 Task: Find connections with filter location Calw with filter topic #socialmediawith filter profile language Spanish with filter current company Flexi Analyst with filter school Panjab University with filter industry Bars, Taverns, and Nightclubs with filter service category Tax Preparation with filter keywords title Biological Engineer
Action: Mouse moved to (491, 68)
Screenshot: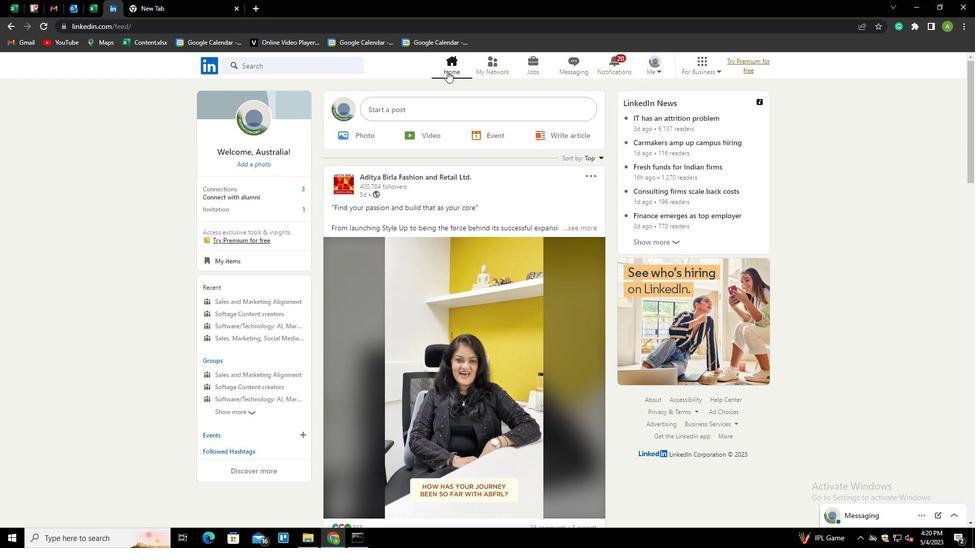 
Action: Mouse pressed left at (491, 68)
Screenshot: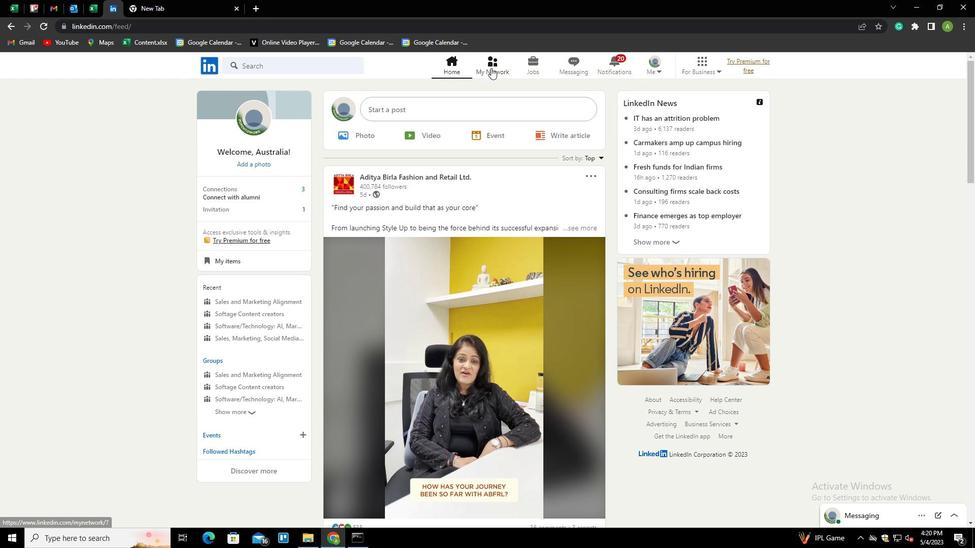 
Action: Mouse moved to (262, 118)
Screenshot: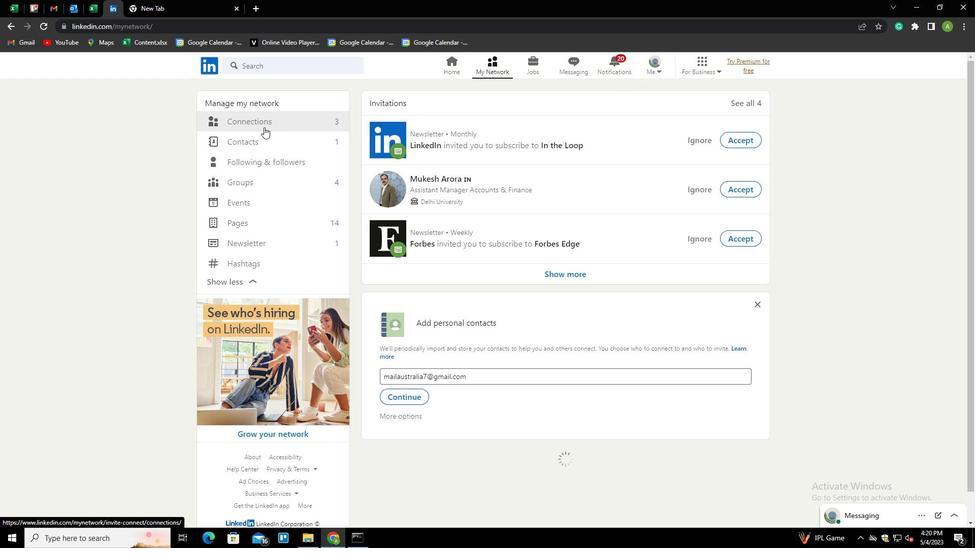 
Action: Mouse pressed left at (262, 118)
Screenshot: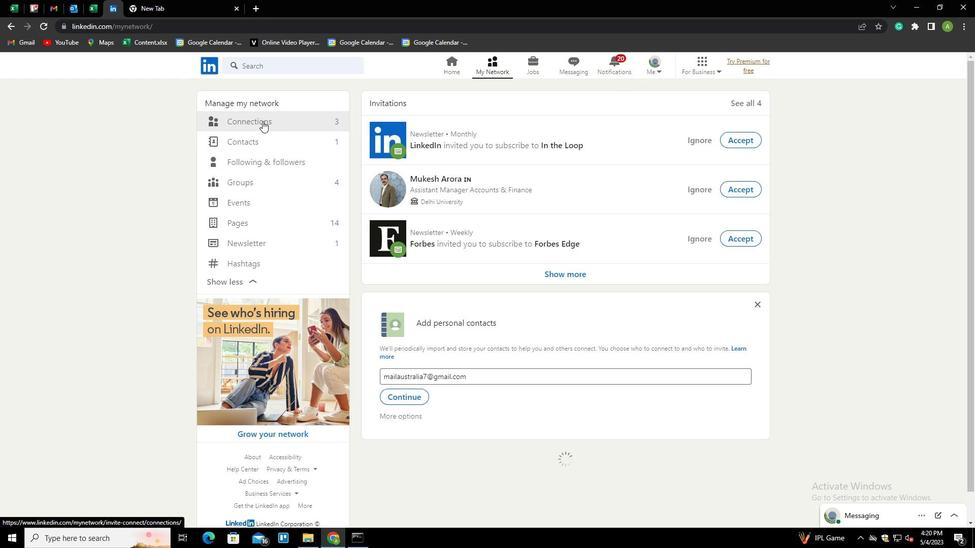 
Action: Mouse moved to (554, 125)
Screenshot: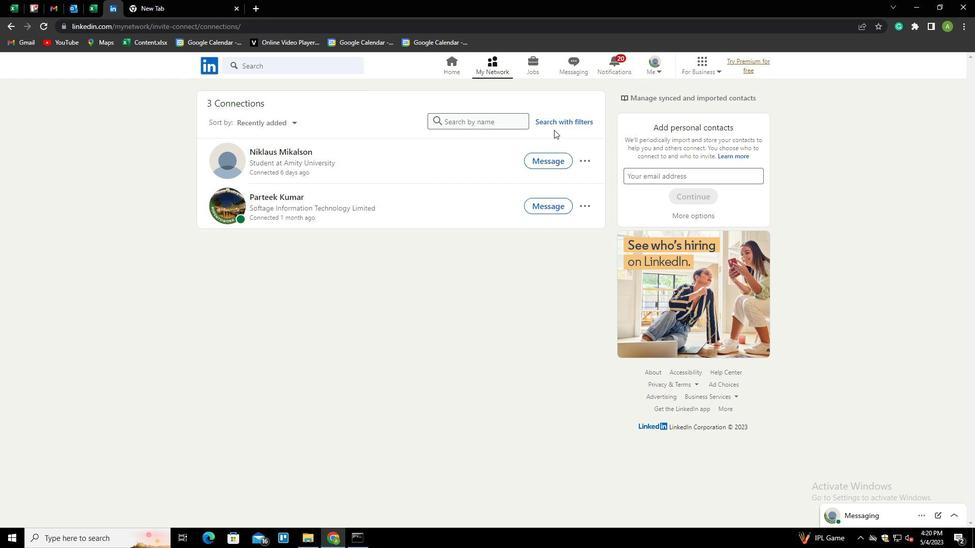 
Action: Mouse pressed left at (554, 125)
Screenshot: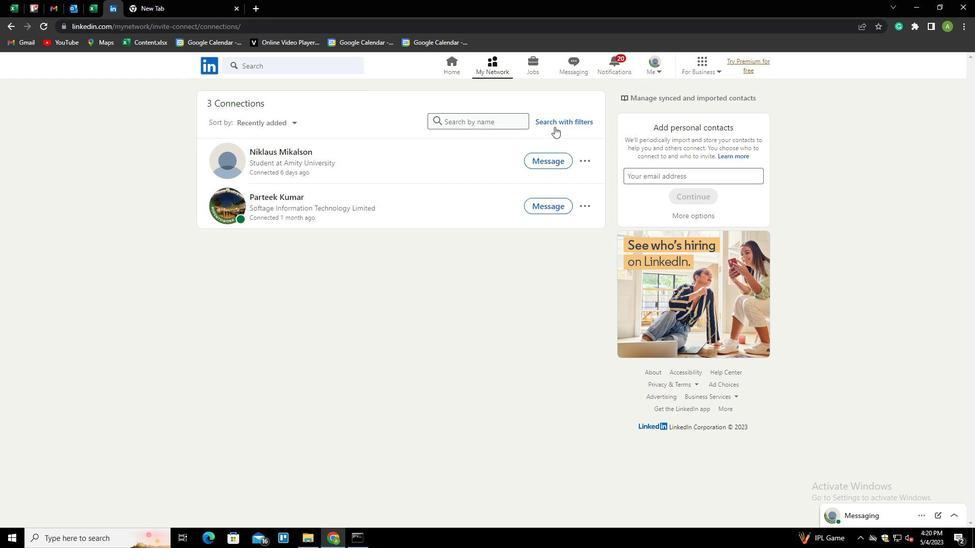
Action: Mouse moved to (517, 95)
Screenshot: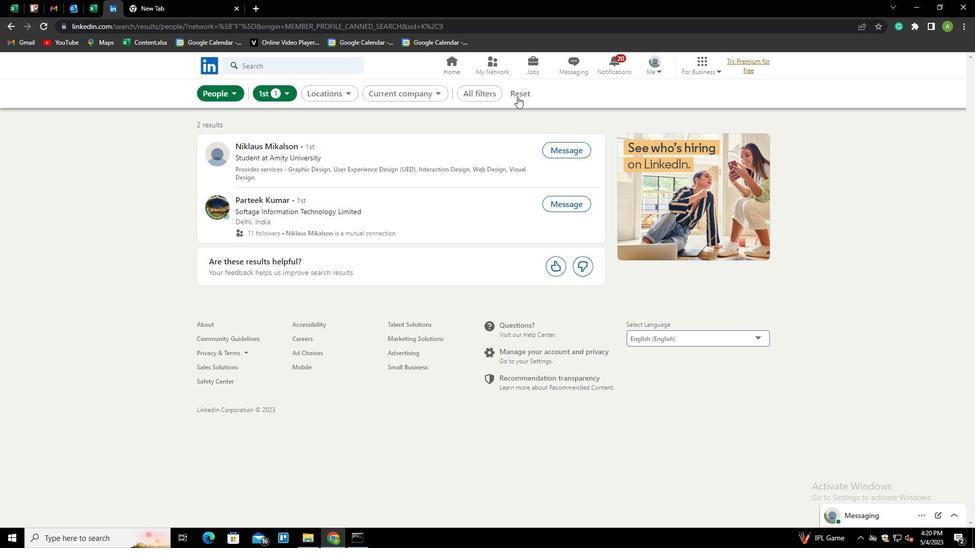 
Action: Mouse pressed left at (517, 95)
Screenshot: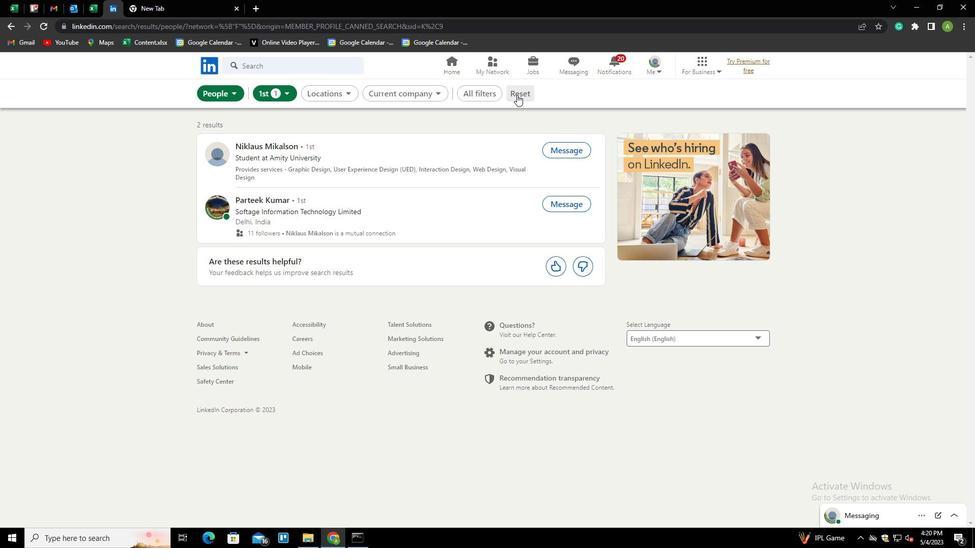 
Action: Mouse moved to (511, 96)
Screenshot: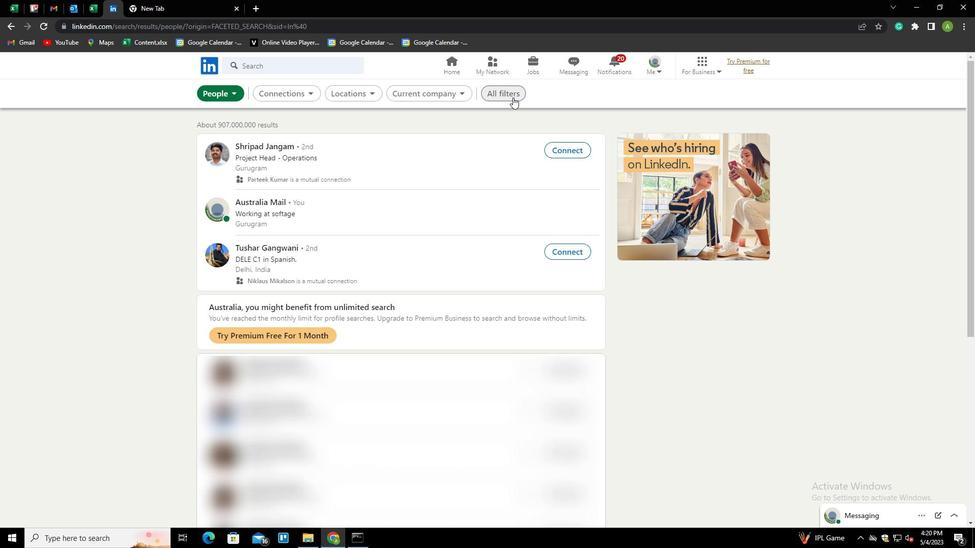 
Action: Mouse pressed left at (511, 96)
Screenshot: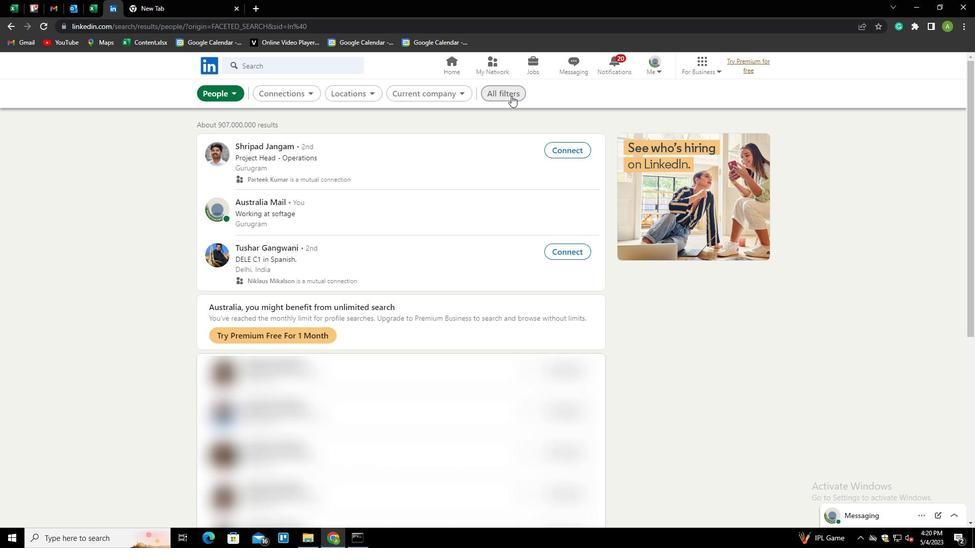 
Action: Mouse moved to (760, 302)
Screenshot: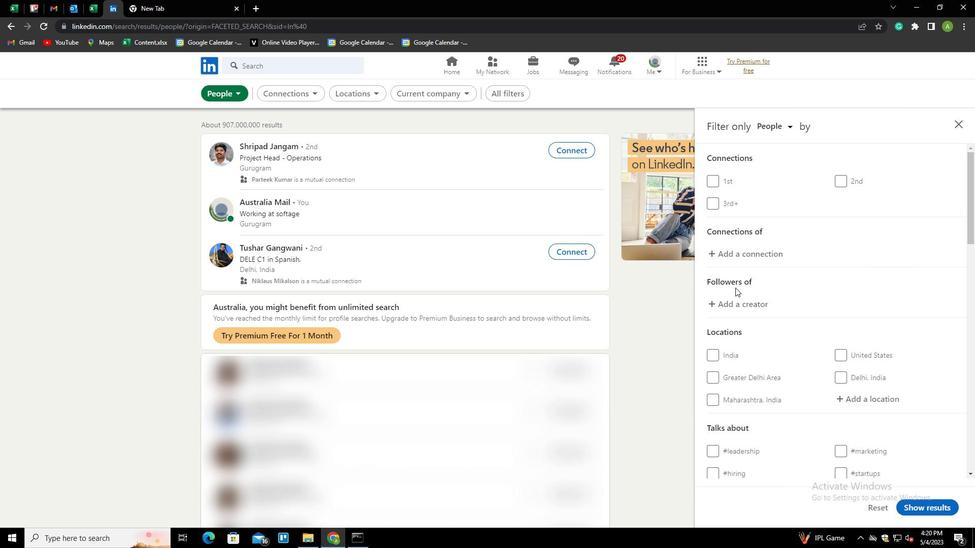 
Action: Mouse scrolled (760, 302) with delta (0, 0)
Screenshot: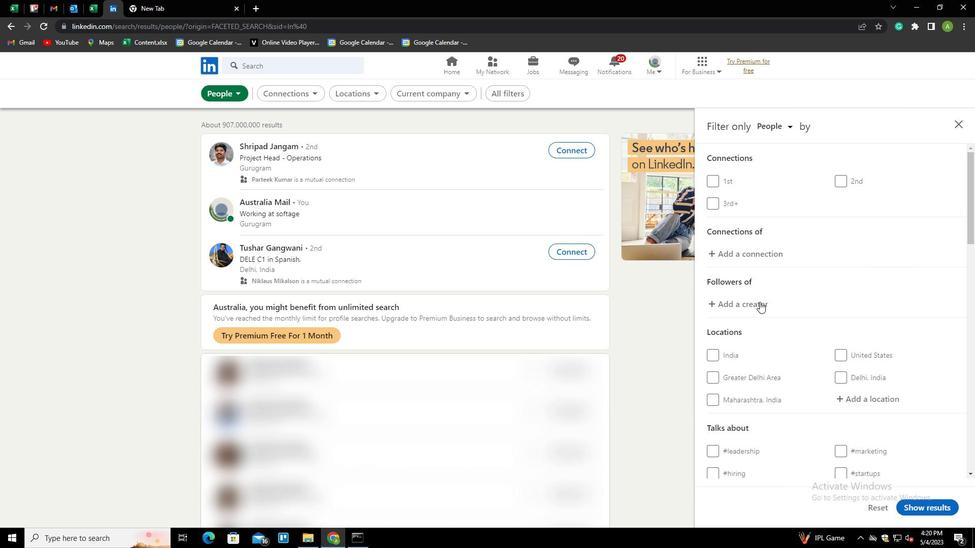 
Action: Mouse scrolled (760, 302) with delta (0, 0)
Screenshot: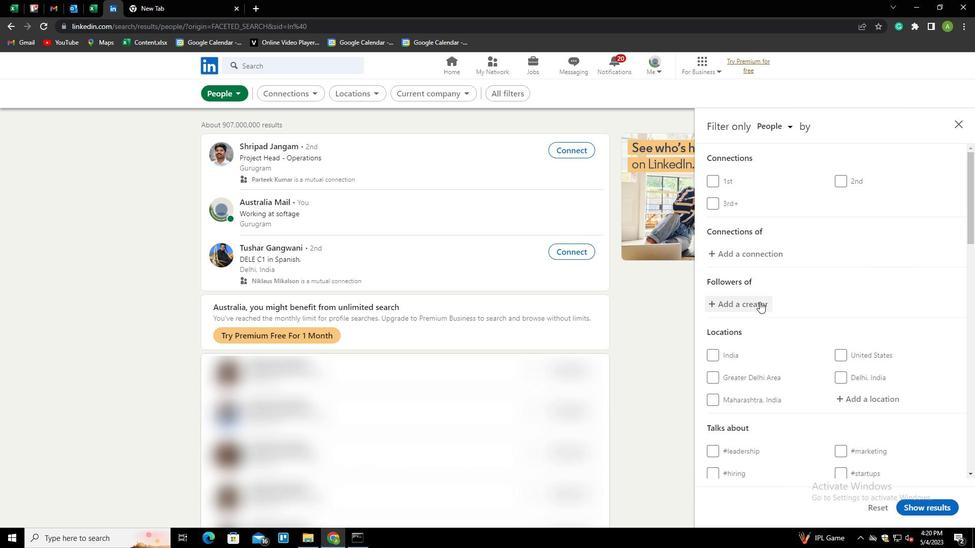 
Action: Mouse moved to (863, 306)
Screenshot: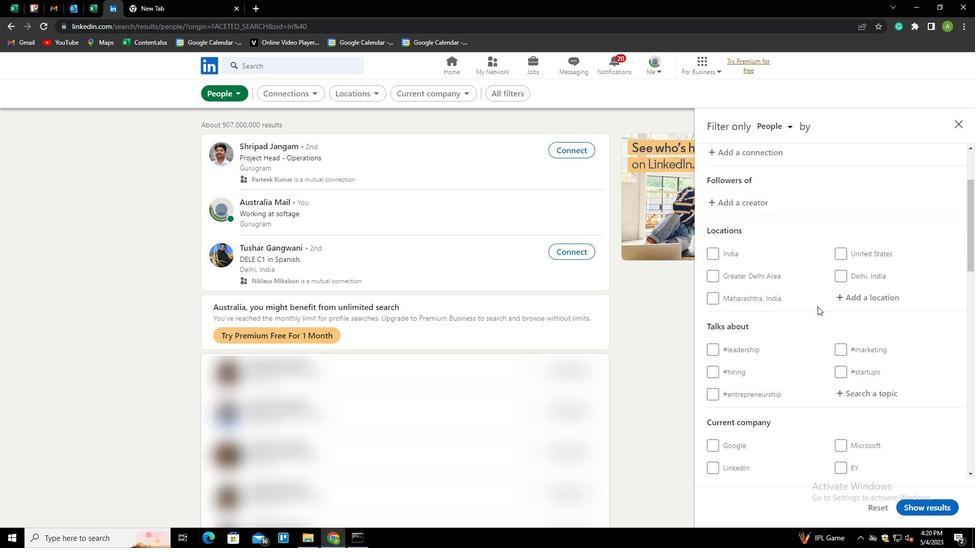 
Action: Mouse pressed left at (863, 306)
Screenshot: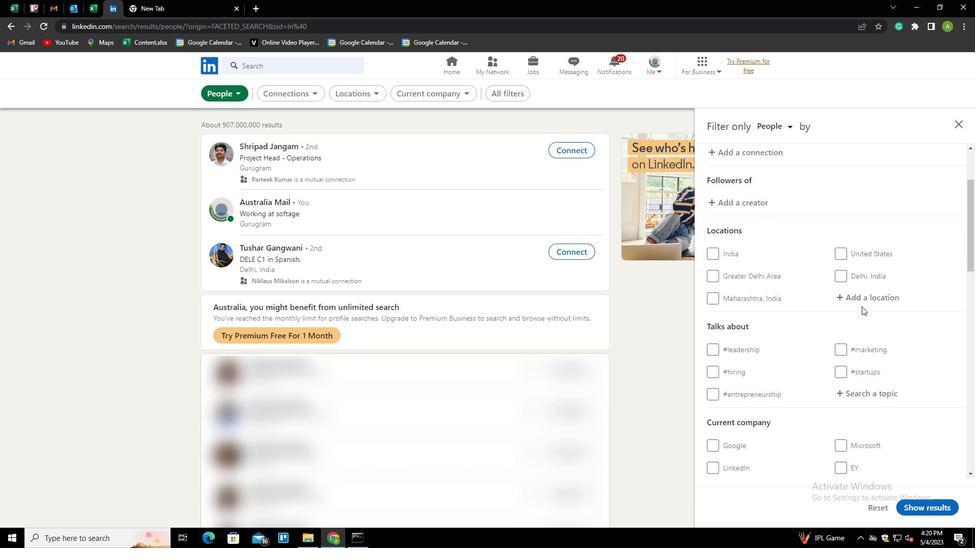 
Action: Mouse moved to (859, 293)
Screenshot: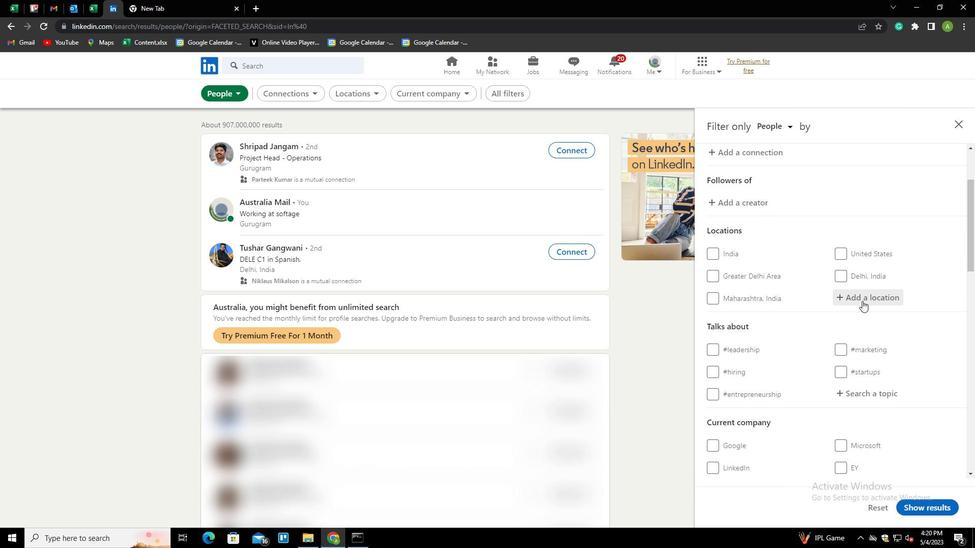 
Action: Mouse pressed left at (859, 293)
Screenshot: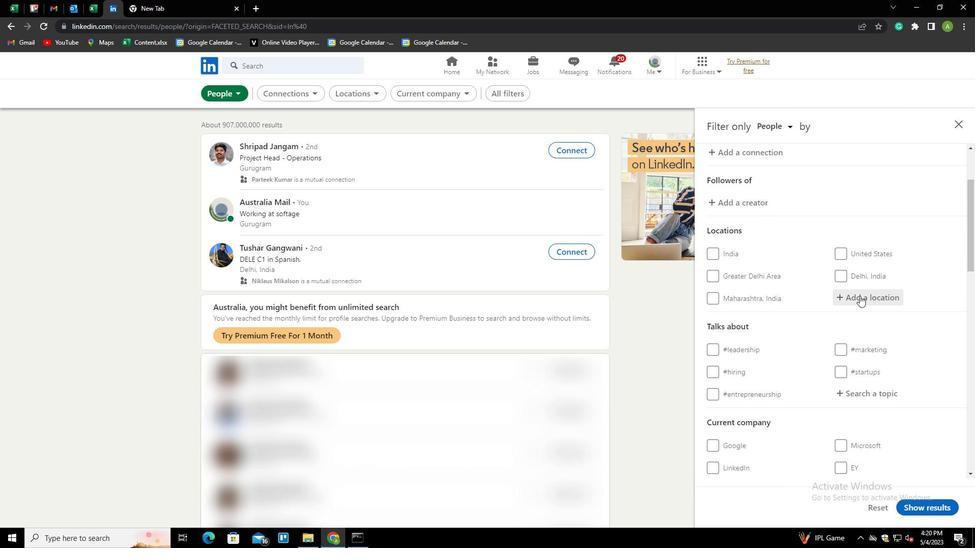 
Action: Key pressed <Key.shift>C
Screenshot: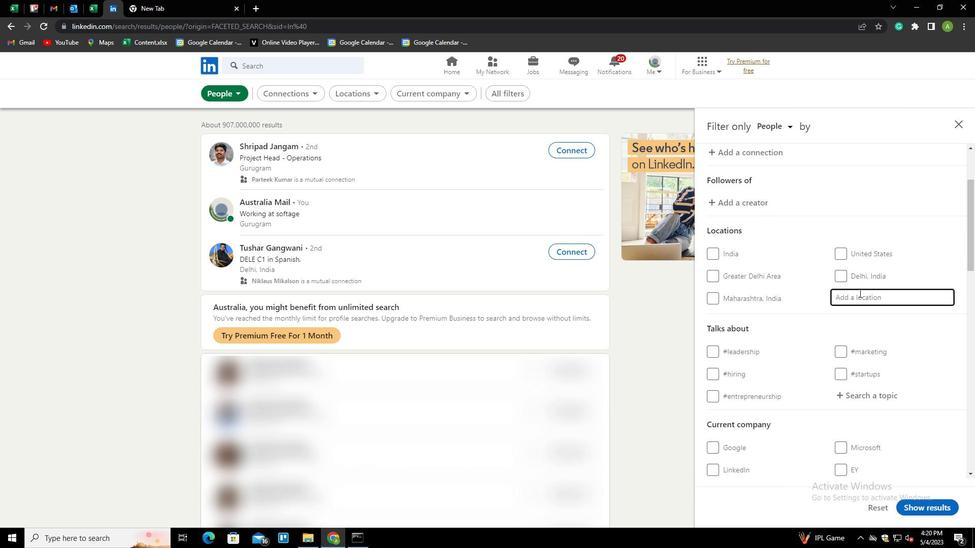 
Action: Mouse moved to (739, 235)
Screenshot: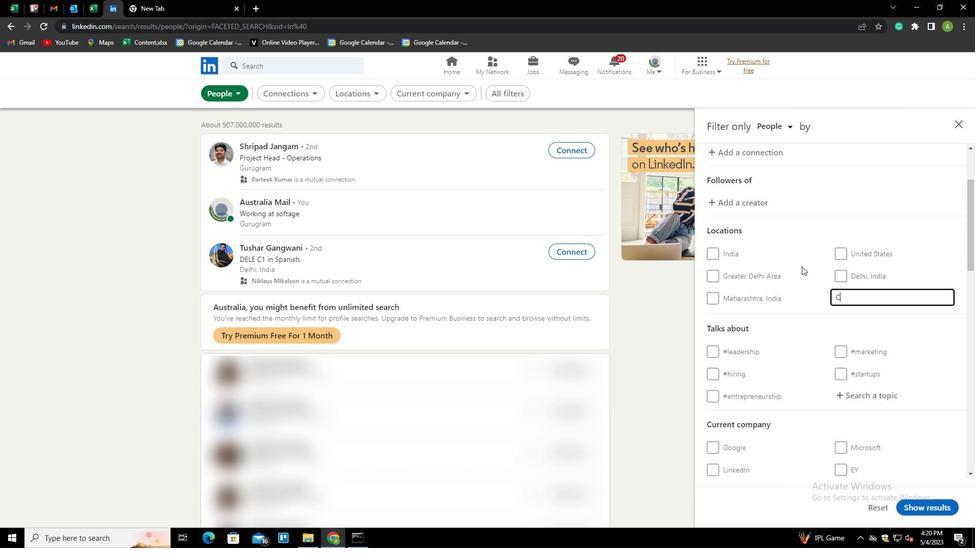 
Action: Key pressed ALW<Key.down><Key.enter>
Screenshot: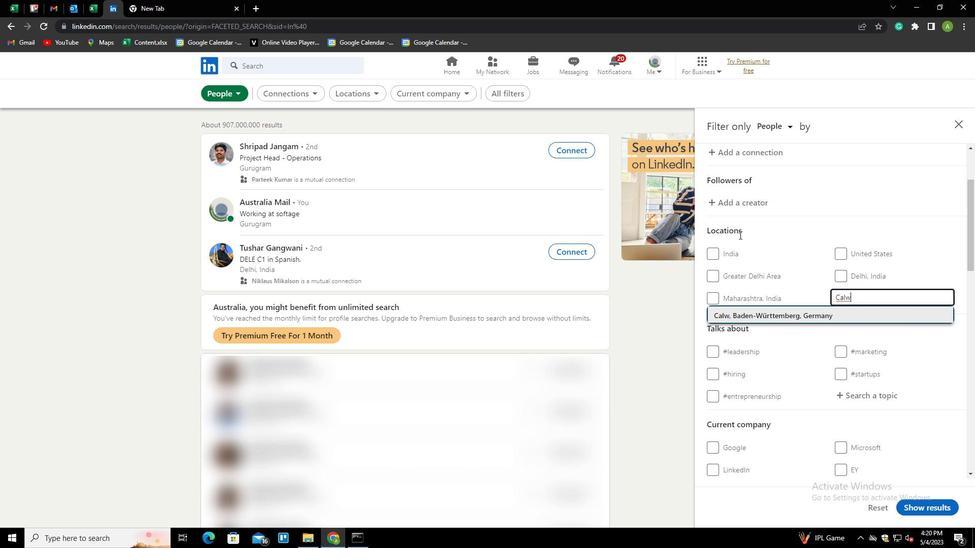 
Action: Mouse scrolled (739, 234) with delta (0, 0)
Screenshot: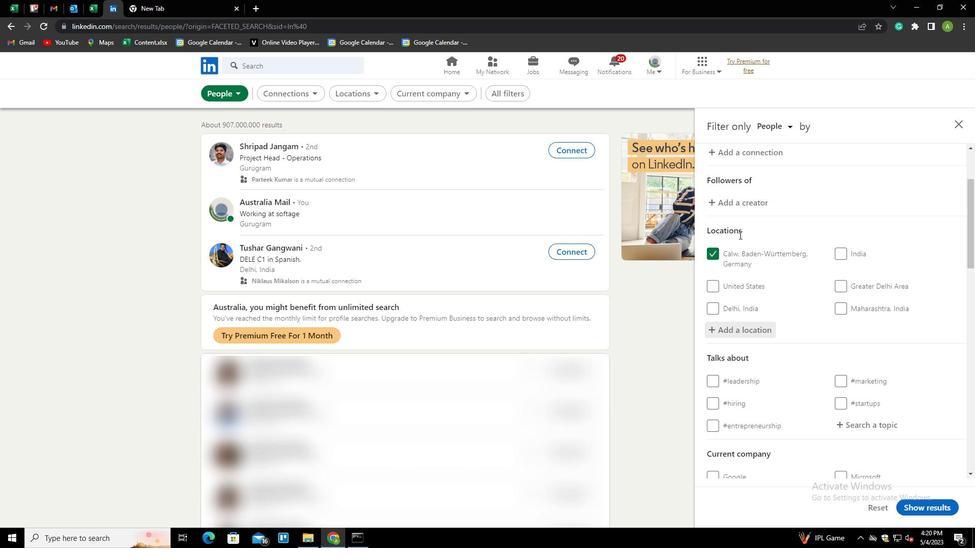 
Action: Mouse scrolled (739, 234) with delta (0, 0)
Screenshot: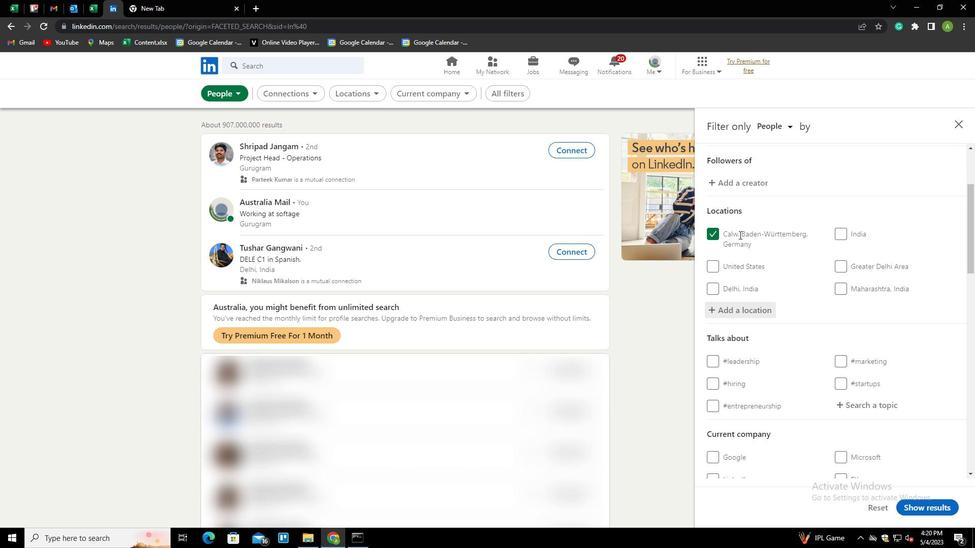 
Action: Mouse scrolled (739, 234) with delta (0, 0)
Screenshot: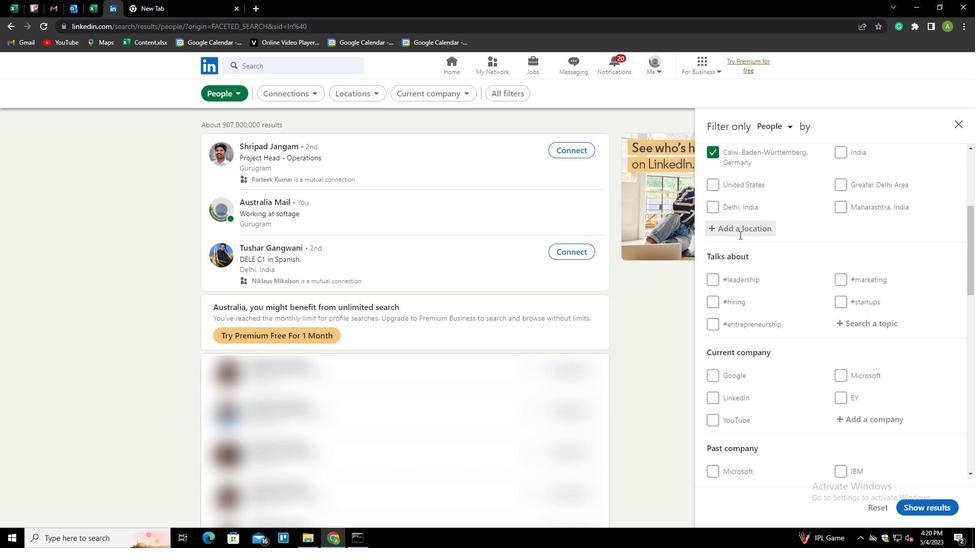 
Action: Mouse moved to (853, 268)
Screenshot: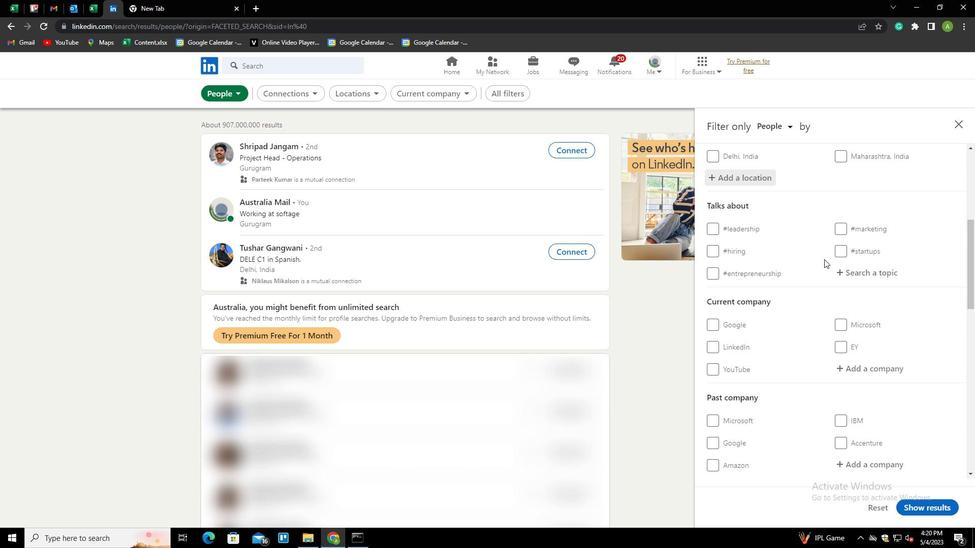 
Action: Mouse pressed left at (853, 268)
Screenshot: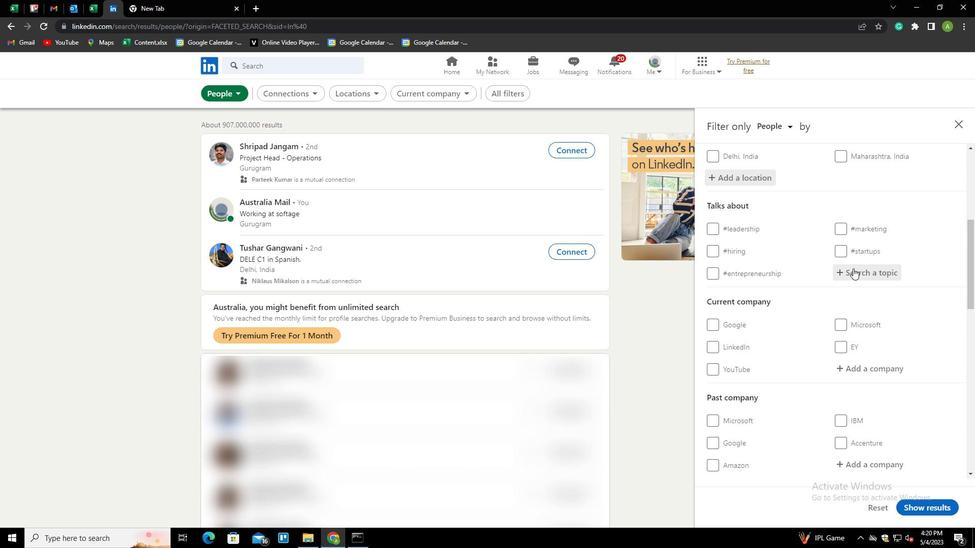 
Action: Mouse moved to (838, 265)
Screenshot: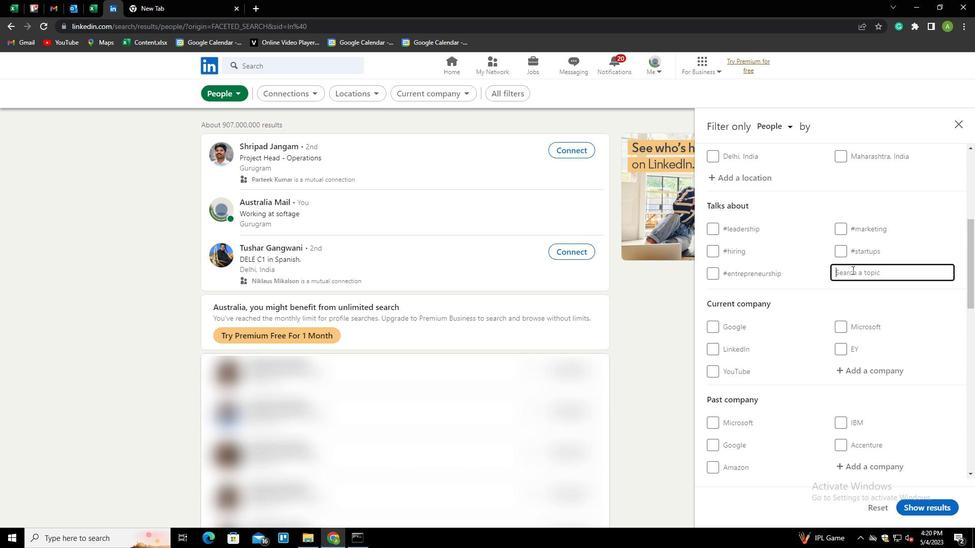 
Action: Key pressed SOCIALMEDIA<Key.down><Key.enter>
Screenshot: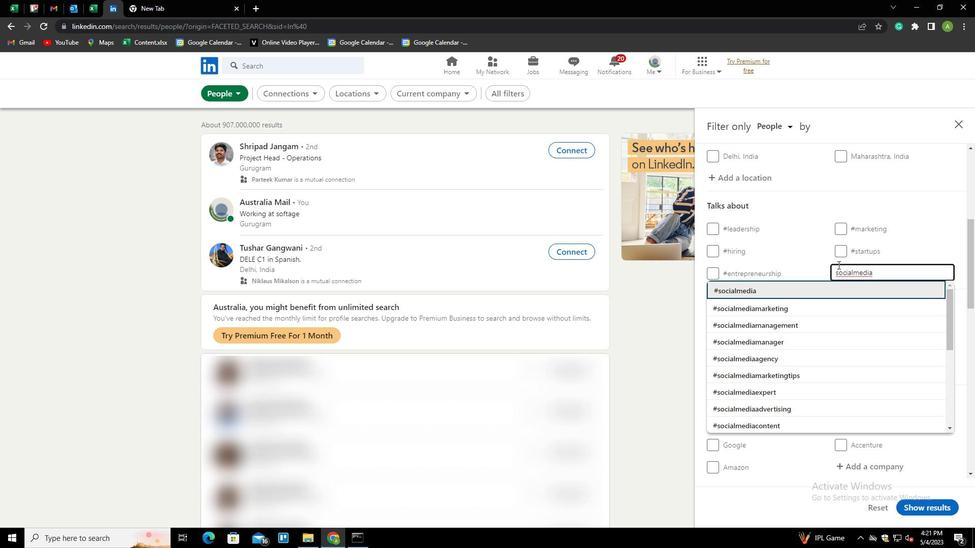 
Action: Mouse scrolled (838, 264) with delta (0, 0)
Screenshot: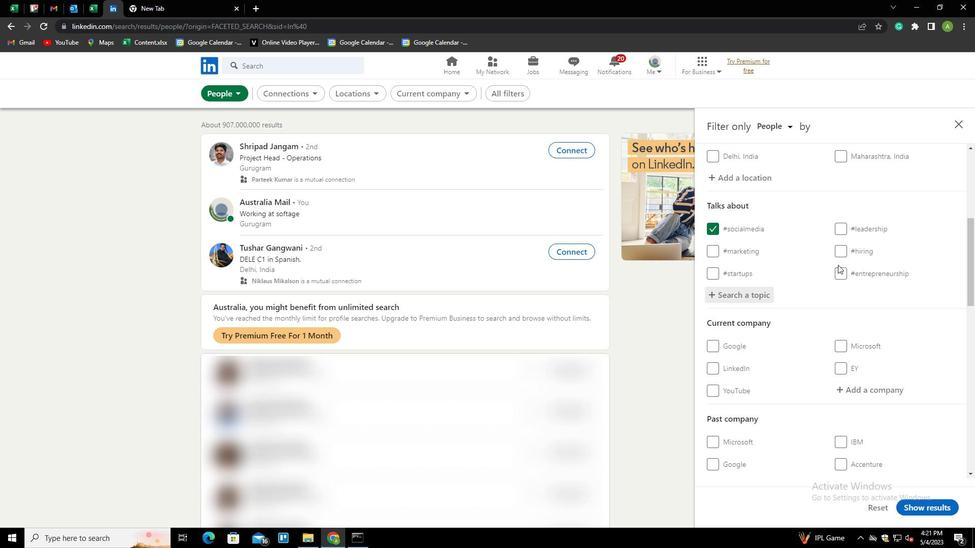 
Action: Mouse scrolled (838, 264) with delta (0, 0)
Screenshot: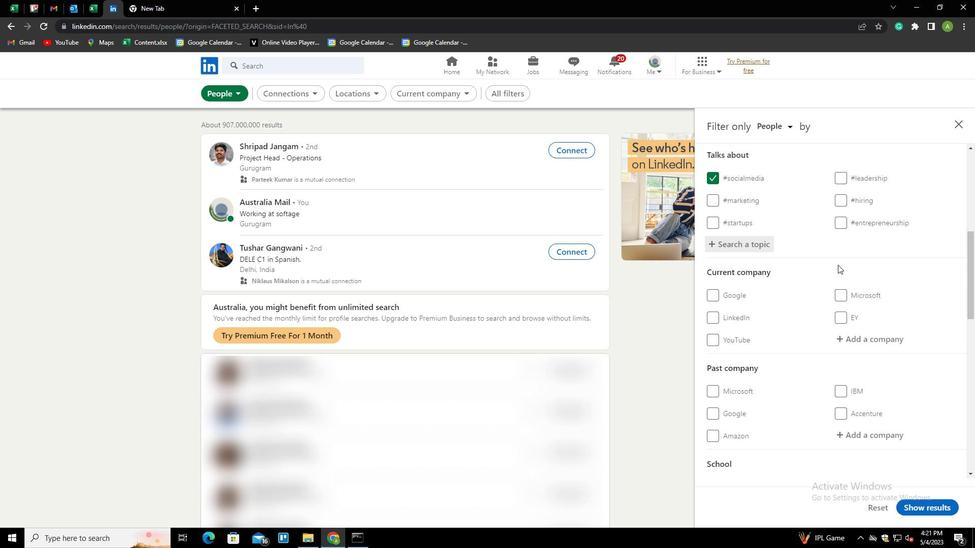 
Action: Mouse scrolled (838, 264) with delta (0, 0)
Screenshot: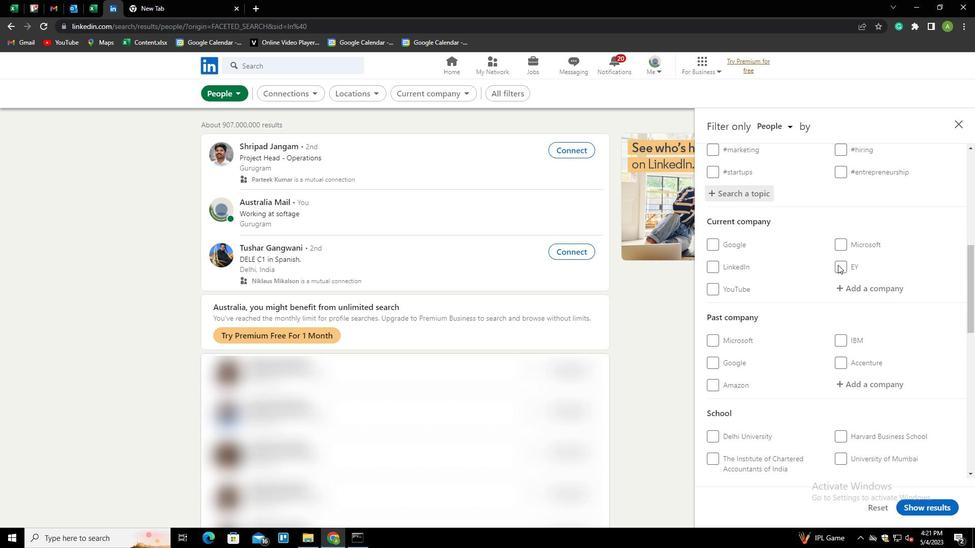 
Action: Mouse moved to (863, 243)
Screenshot: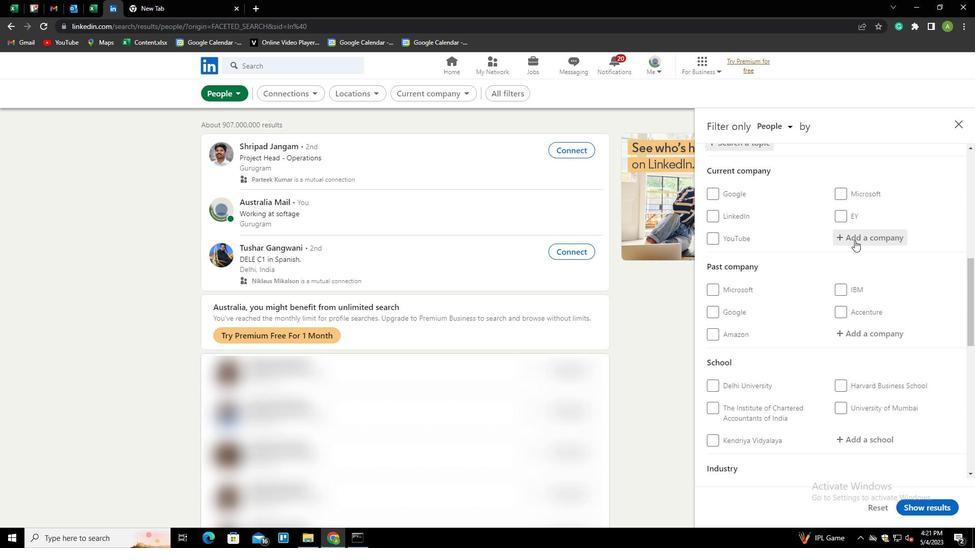 
Action: Mouse scrolled (863, 242) with delta (0, 0)
Screenshot: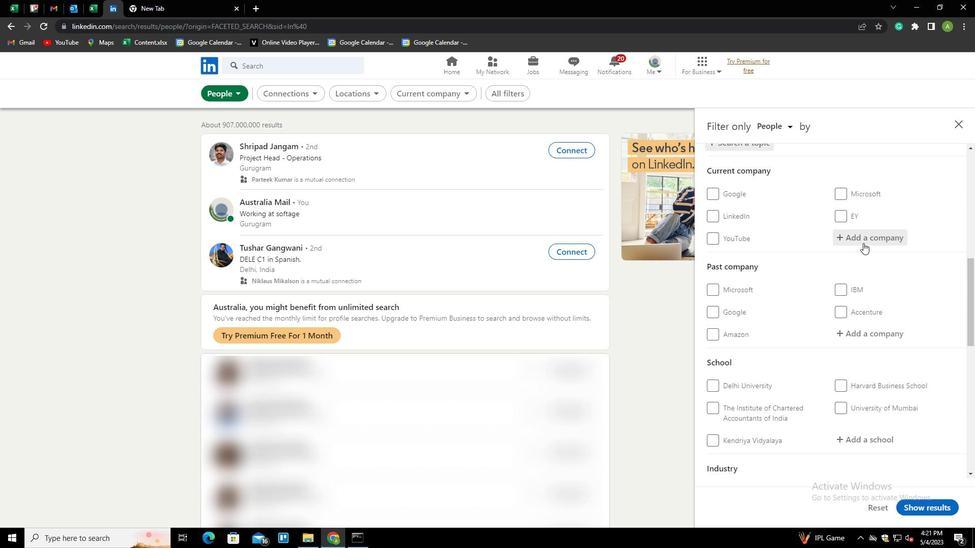 
Action: Mouse scrolled (863, 242) with delta (0, 0)
Screenshot: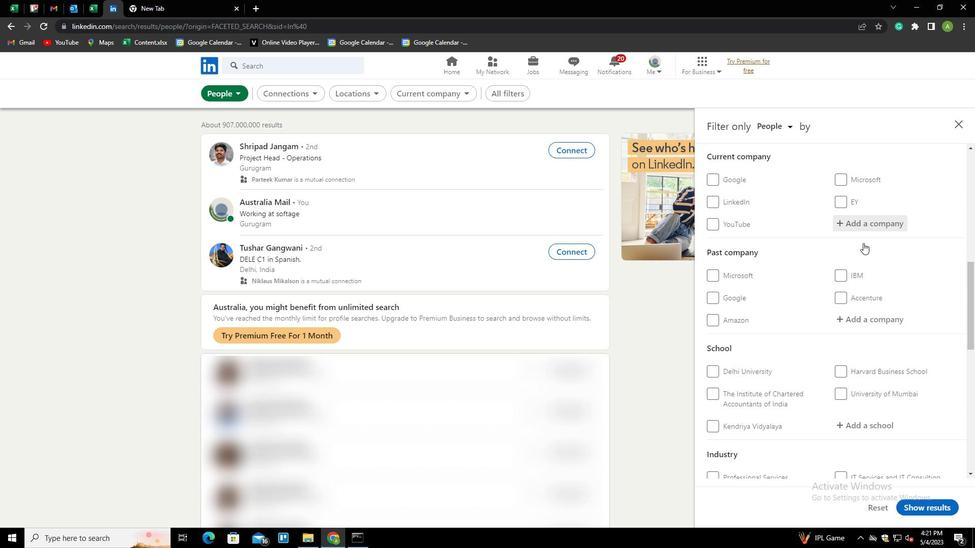 
Action: Mouse scrolled (863, 242) with delta (0, 0)
Screenshot: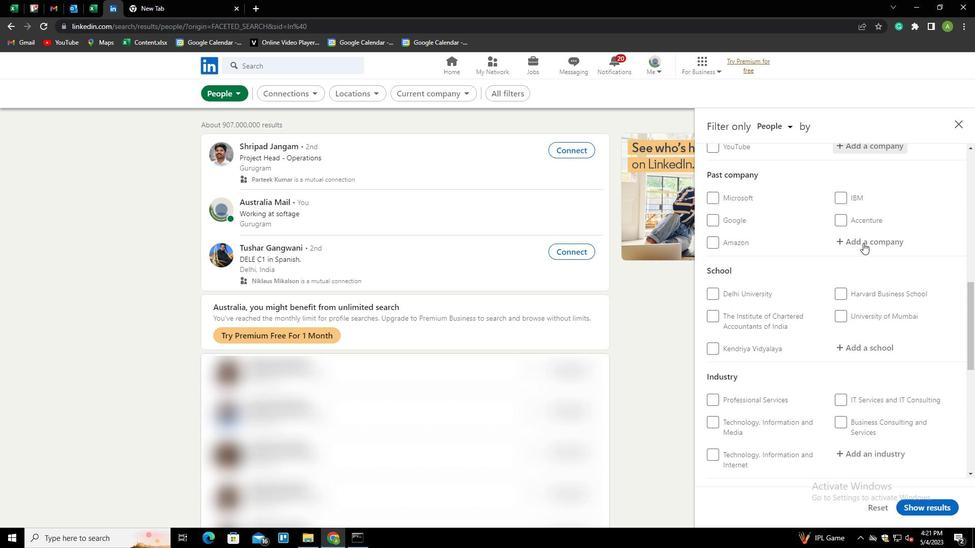 
Action: Mouse scrolled (863, 242) with delta (0, 0)
Screenshot: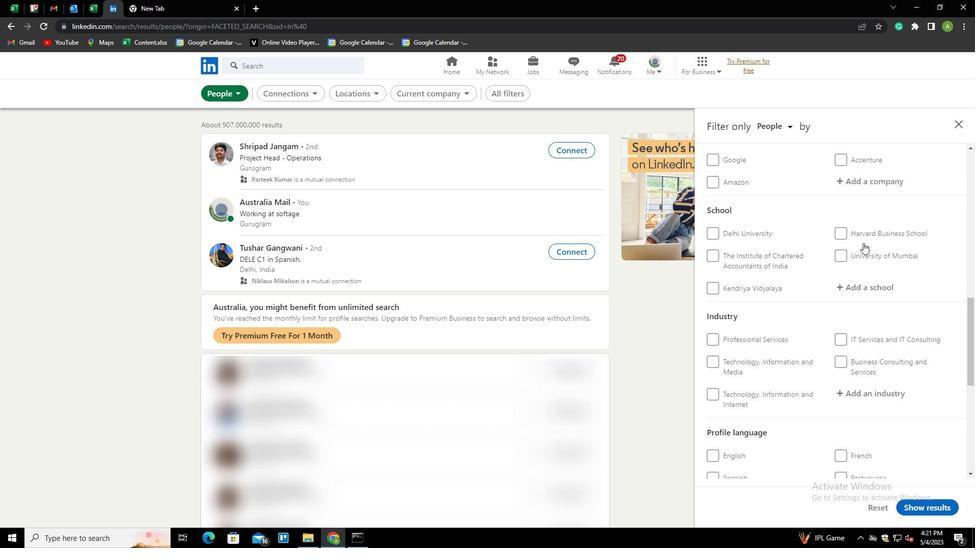 
Action: Mouse scrolled (863, 242) with delta (0, 0)
Screenshot: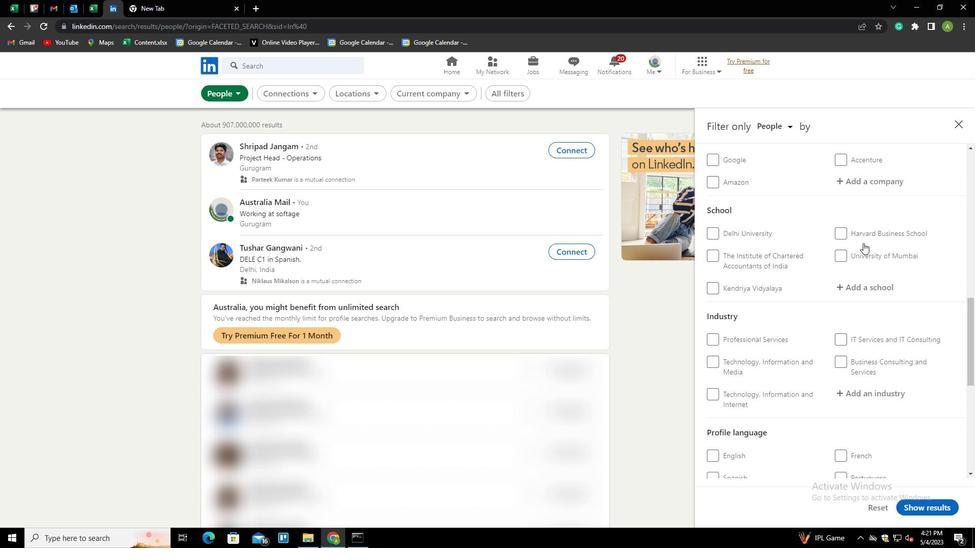 
Action: Mouse scrolled (863, 242) with delta (0, 0)
Screenshot: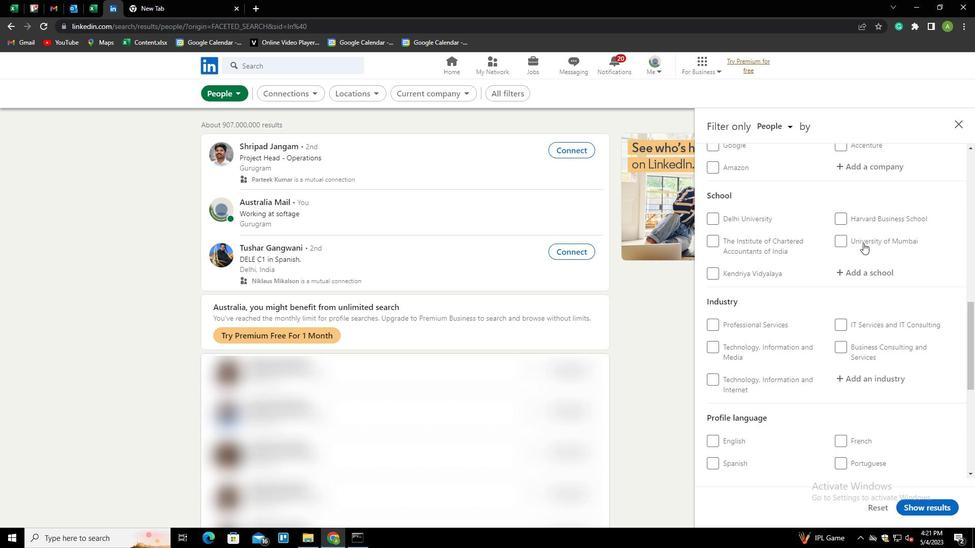 
Action: Mouse scrolled (863, 242) with delta (0, 0)
Screenshot: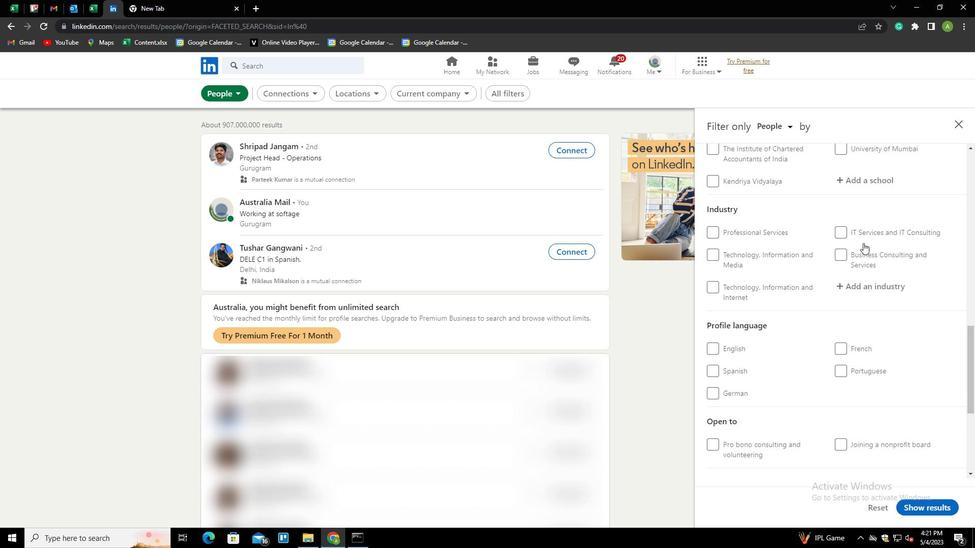 
Action: Mouse moved to (732, 273)
Screenshot: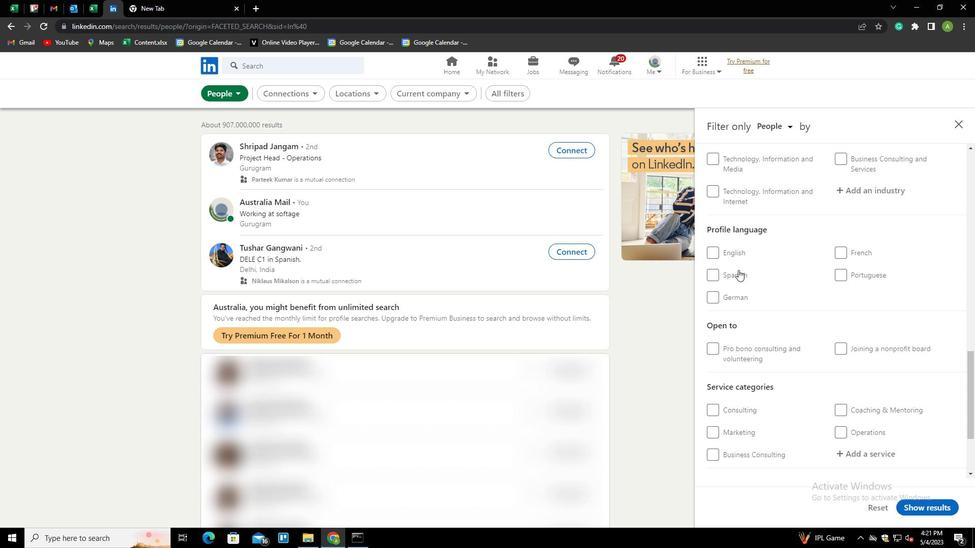
Action: Mouse pressed left at (732, 273)
Screenshot: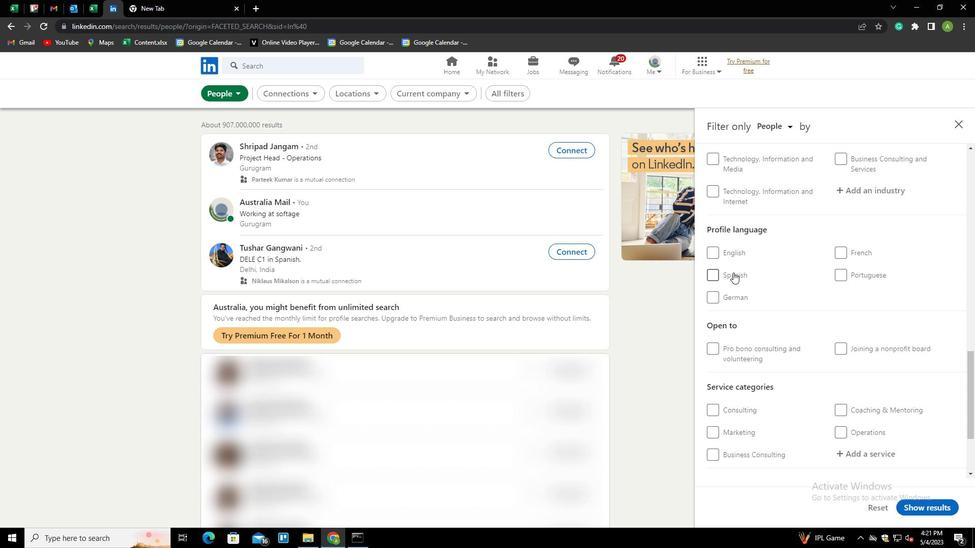 
Action: Mouse moved to (831, 282)
Screenshot: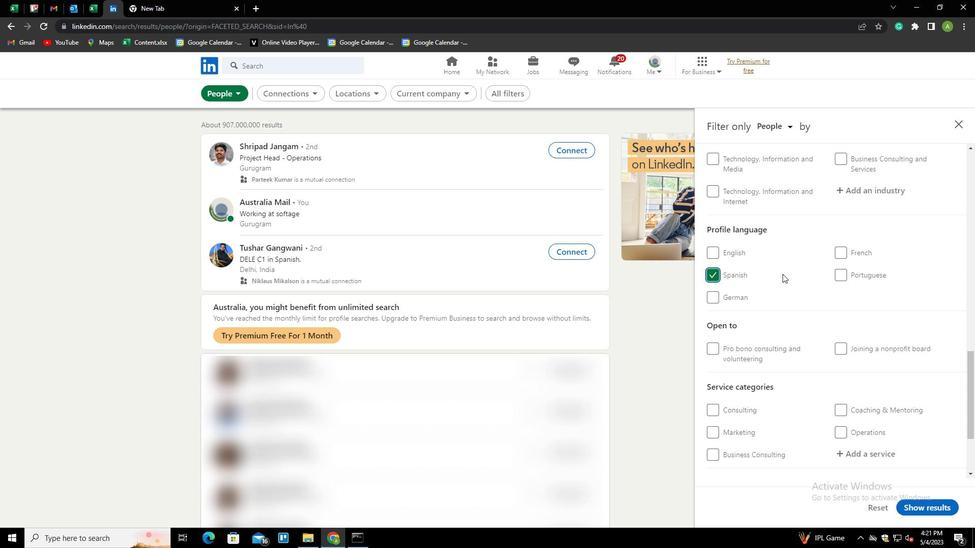 
Action: Mouse scrolled (831, 283) with delta (0, 0)
Screenshot: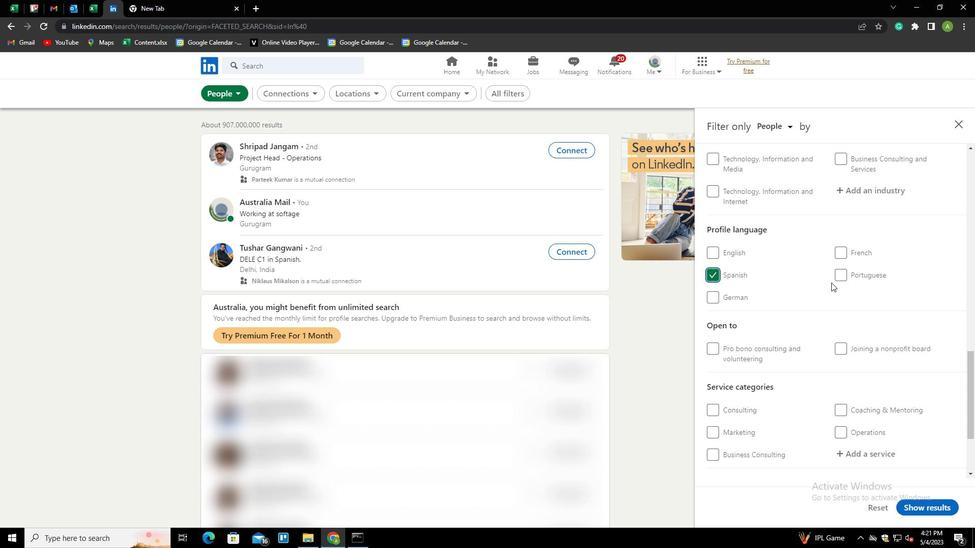 
Action: Mouse scrolled (831, 283) with delta (0, 0)
Screenshot: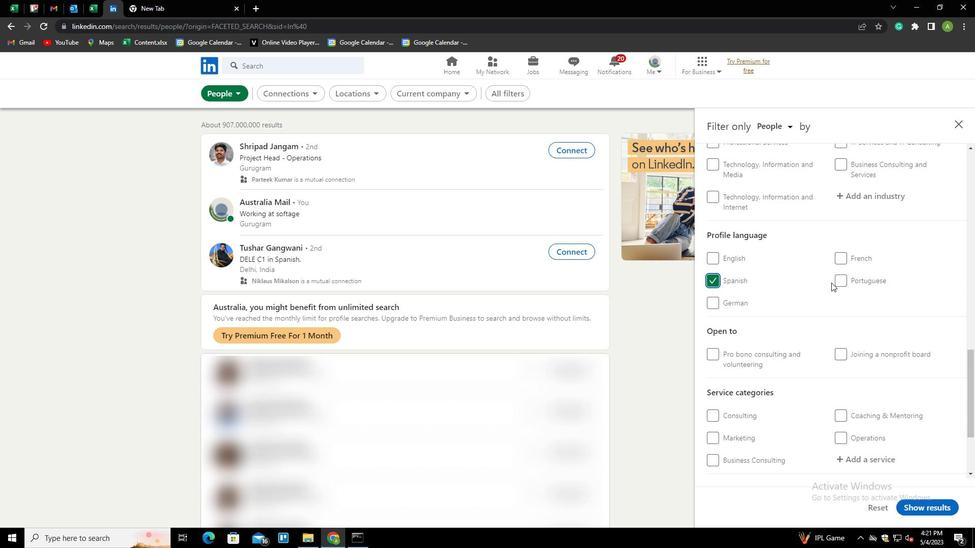 
Action: Mouse scrolled (831, 283) with delta (0, 0)
Screenshot: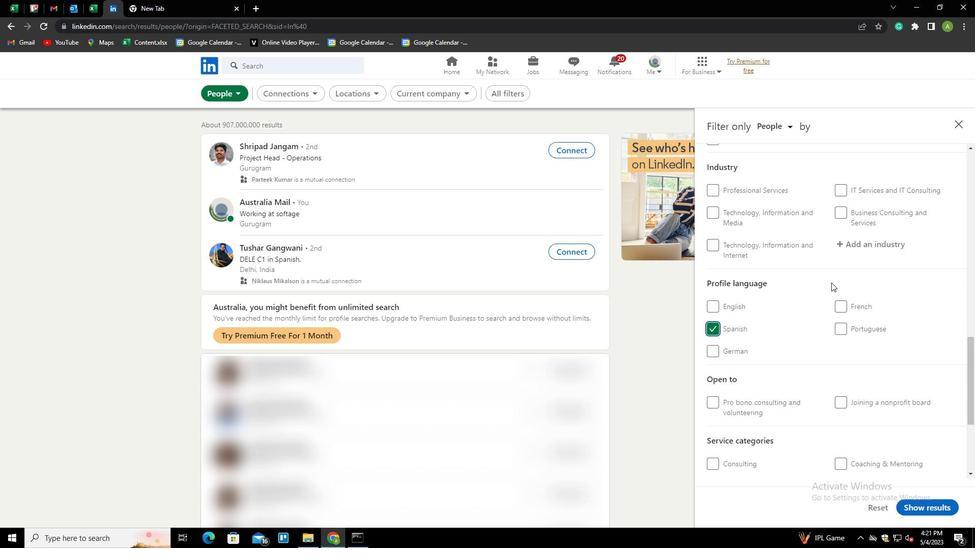 
Action: Mouse scrolled (831, 283) with delta (0, 0)
Screenshot: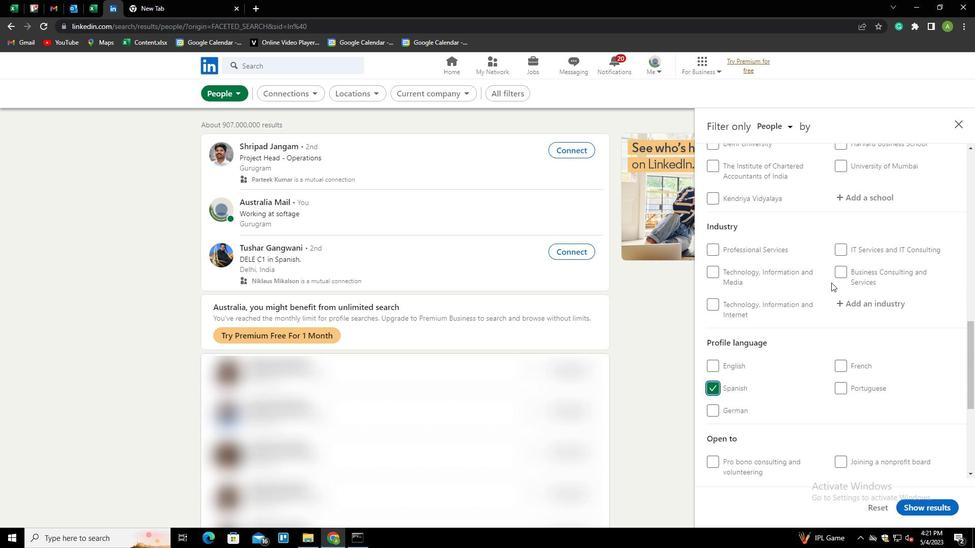 
Action: Mouse moved to (831, 282)
Screenshot: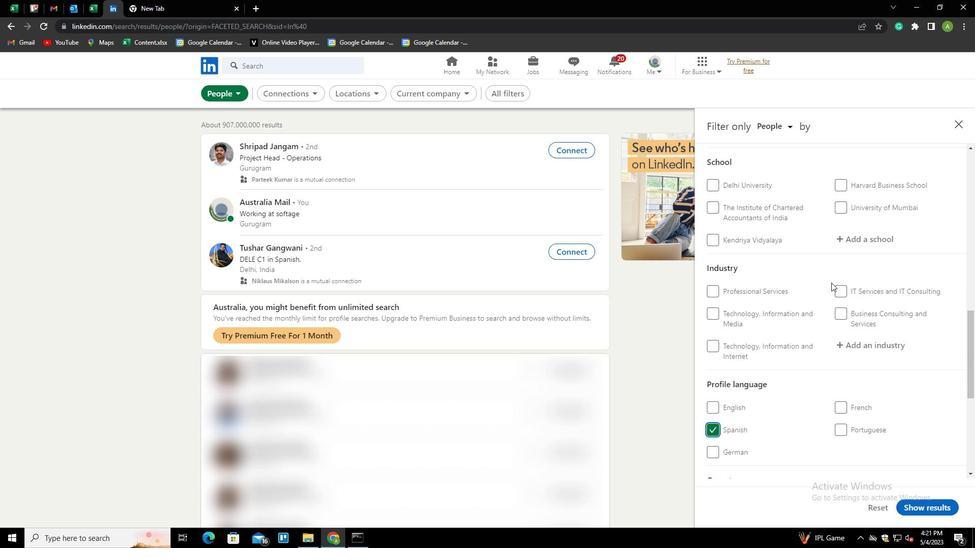 
Action: Mouse scrolled (831, 283) with delta (0, 0)
Screenshot: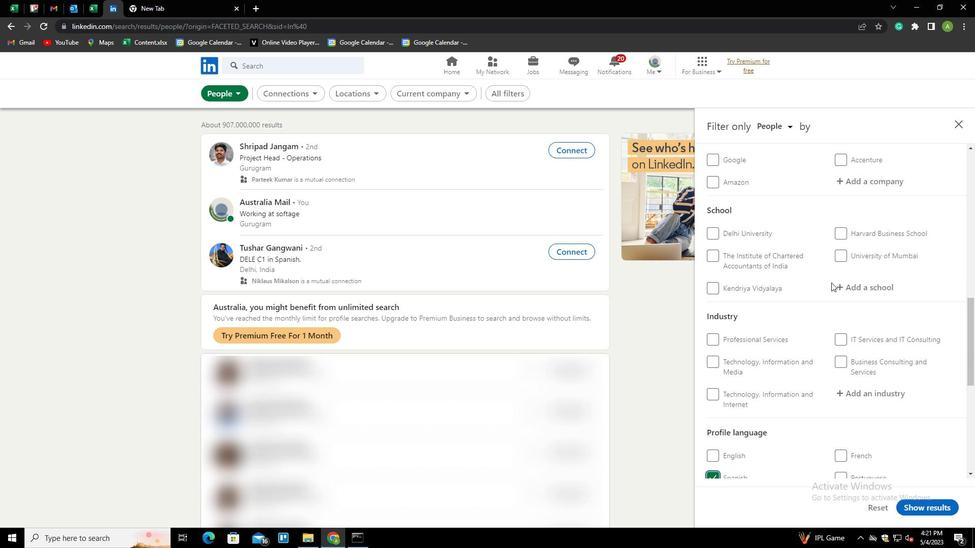 
Action: Mouse scrolled (831, 283) with delta (0, 0)
Screenshot: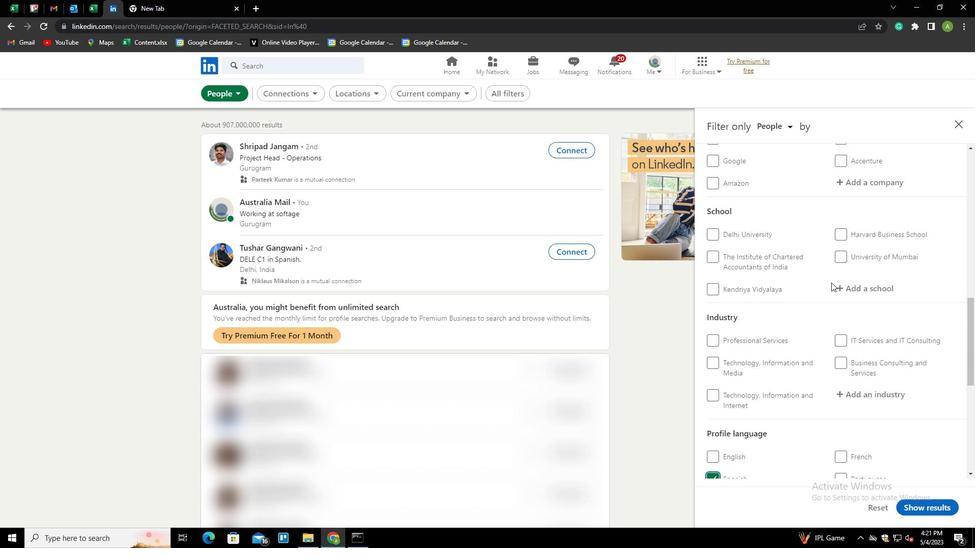 
Action: Mouse scrolled (831, 283) with delta (0, 0)
Screenshot: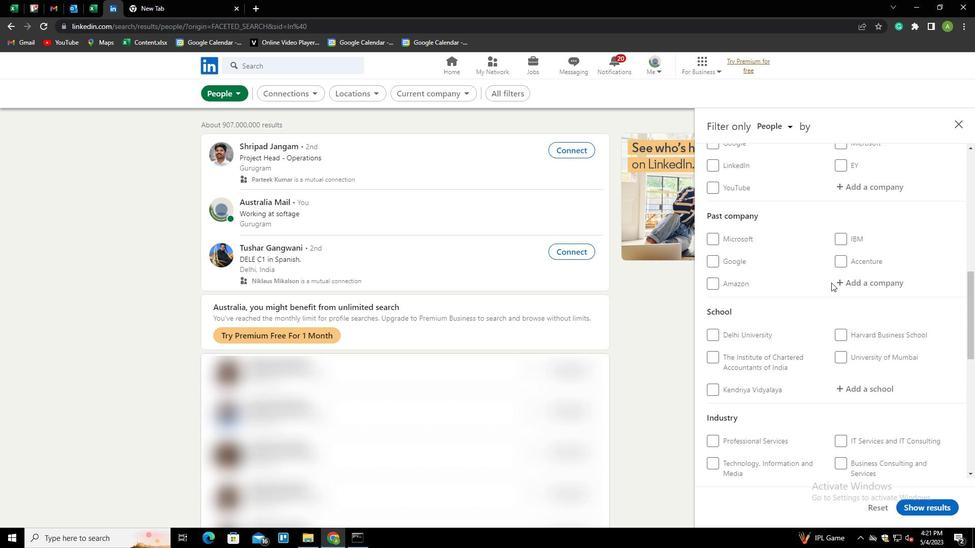 
Action: Mouse moved to (852, 237)
Screenshot: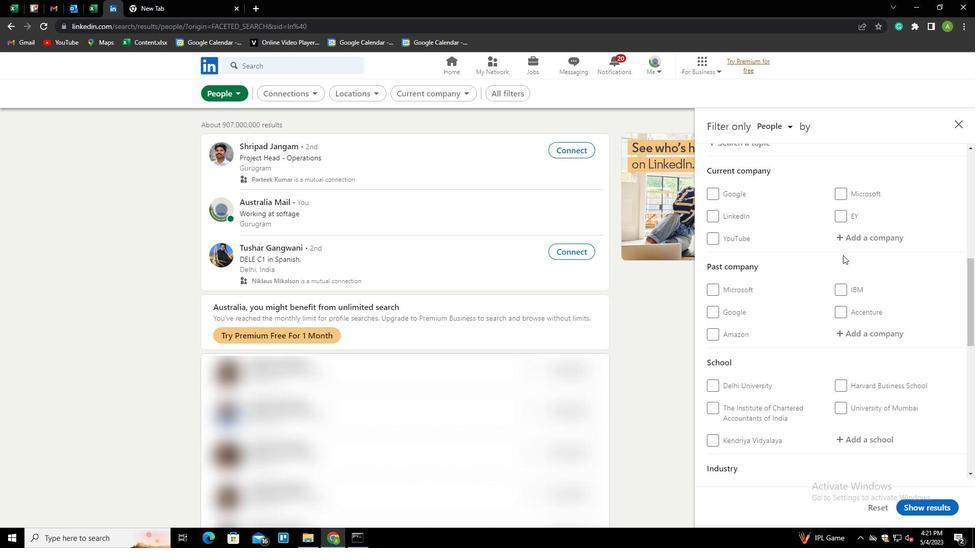 
Action: Mouse pressed left at (852, 237)
Screenshot: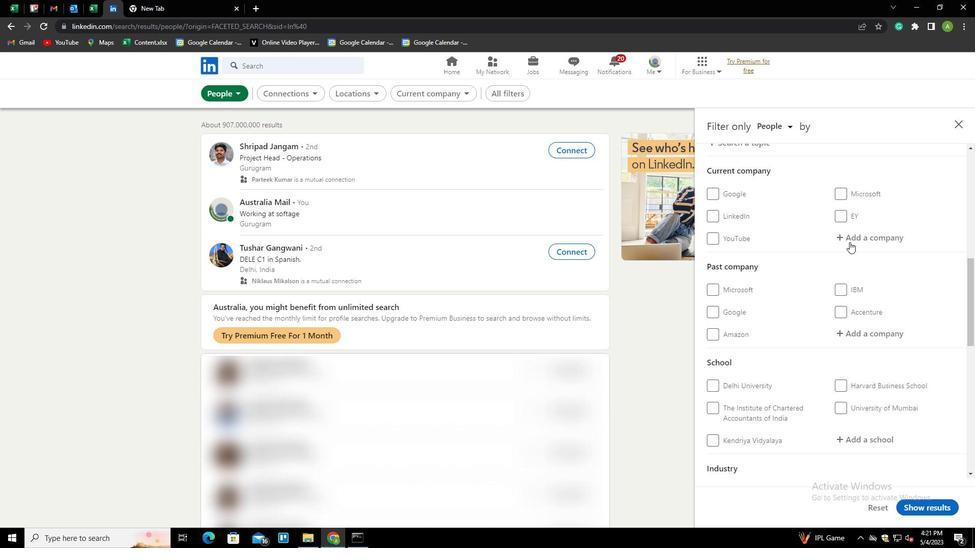 
Action: Mouse moved to (827, 240)
Screenshot: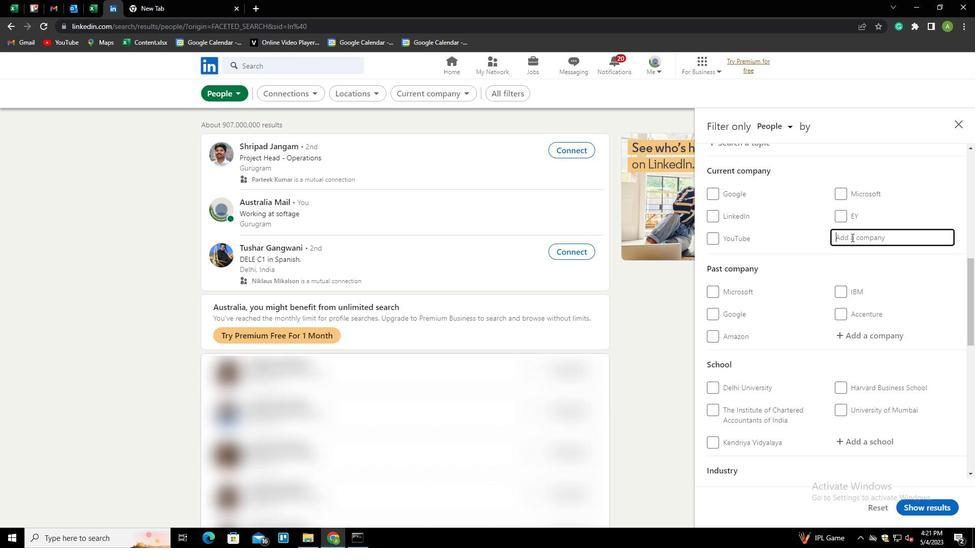
Action: Key pressed <Key.shift><Key.shift><Key.shift><Key.shift><Key.shift><Key.shift><Key.shift><Key.shift><Key.shift><Key.shift><Key.shift><Key.shift><Key.shift><Key.shift>FLEXI<Key.space><Key.shift><Key.shift><Key.shift><Key.shift><Key.shift><Key.shift><Key.shift><Key.shift><Key.shift><Key.shift><Key.shift><Key.shift>S<Key.backspace><Key.shift>ANALYST<Key.down><Key.enter>
Screenshot: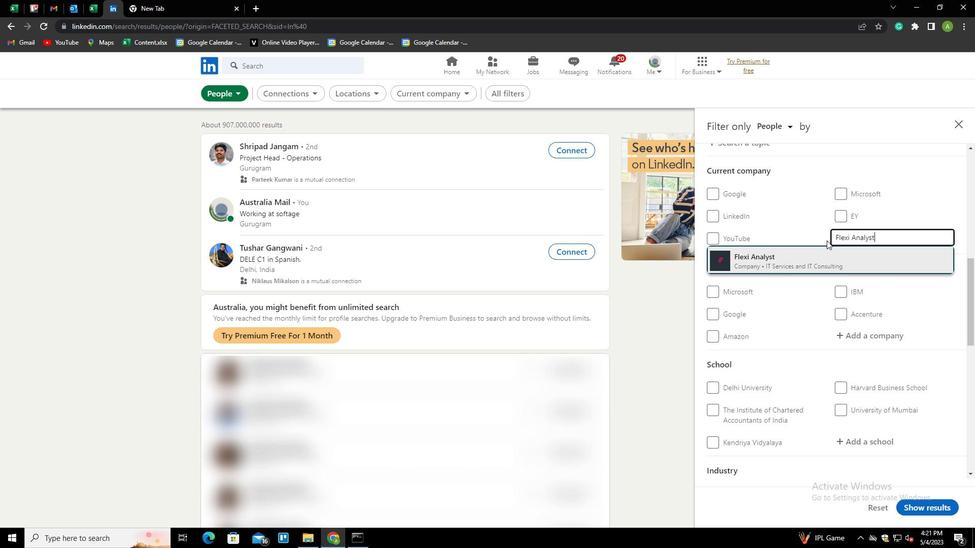 
Action: Mouse moved to (809, 236)
Screenshot: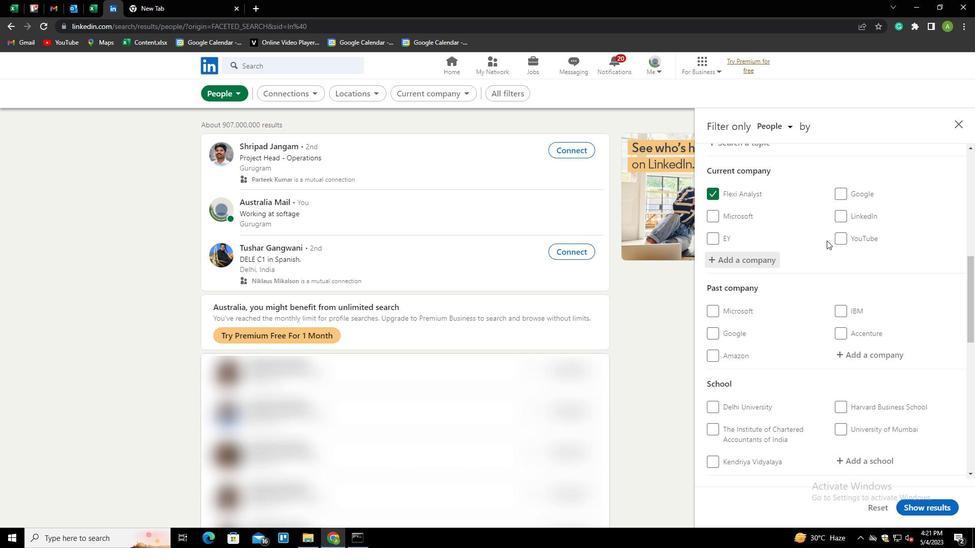 
Action: Mouse scrolled (809, 236) with delta (0, 0)
Screenshot: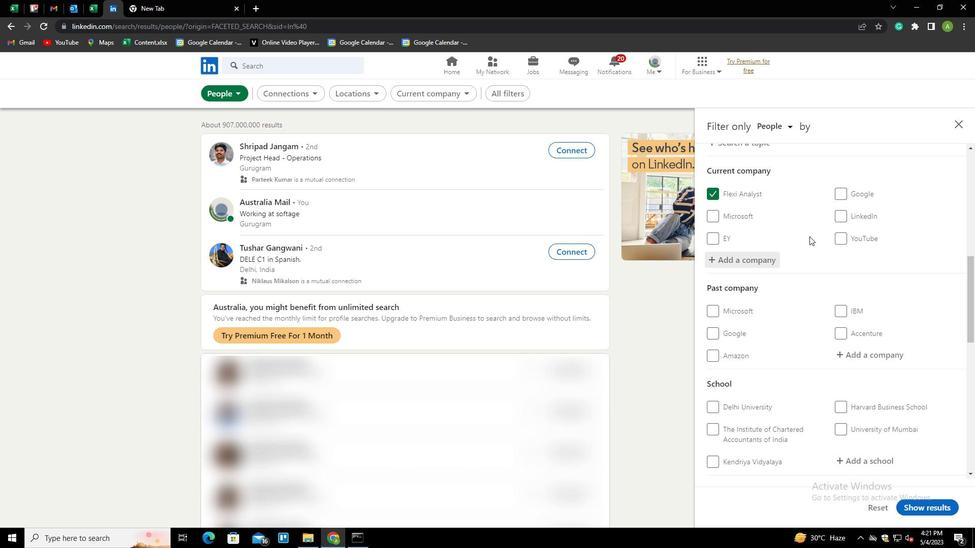 
Action: Mouse scrolled (809, 236) with delta (0, 0)
Screenshot: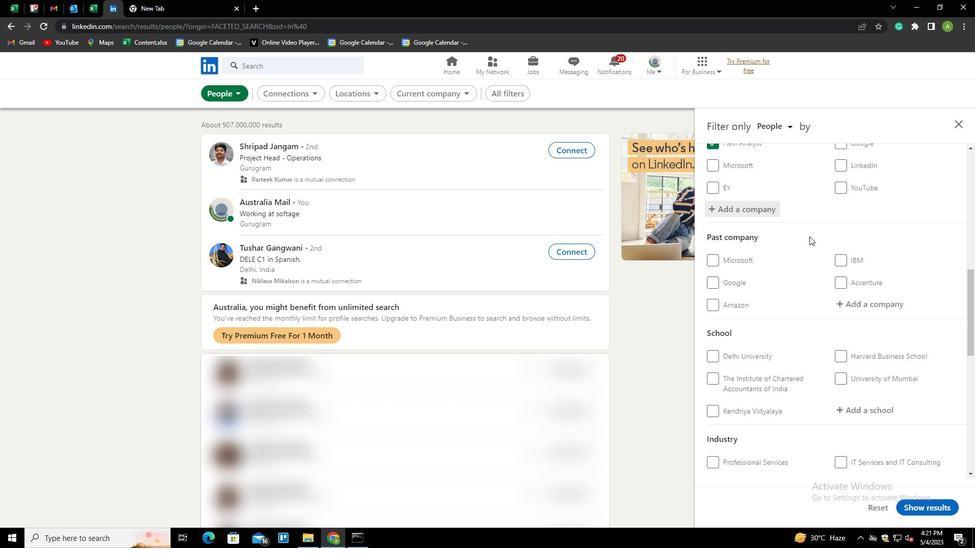 
Action: Mouse scrolled (809, 236) with delta (0, 0)
Screenshot: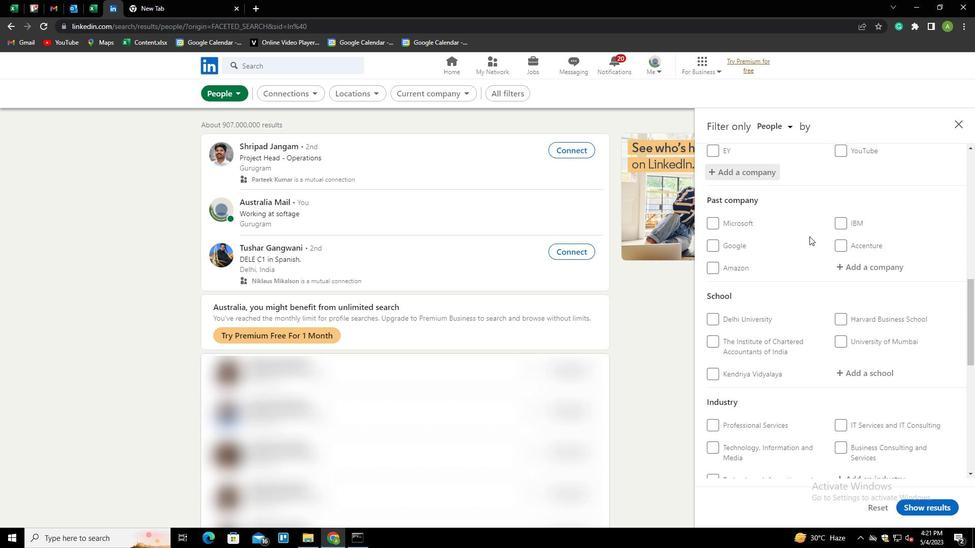 
Action: Mouse scrolled (809, 236) with delta (0, 0)
Screenshot: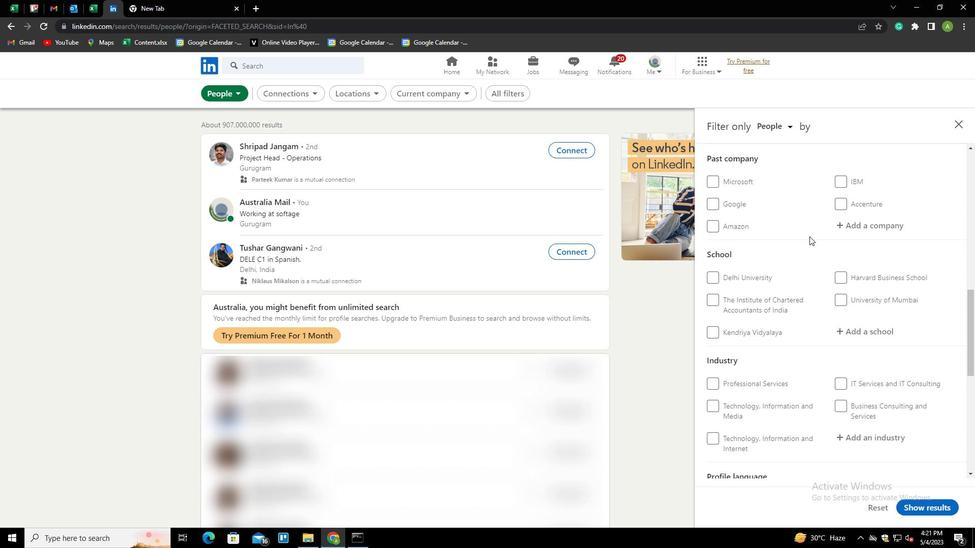 
Action: Mouse moved to (848, 256)
Screenshot: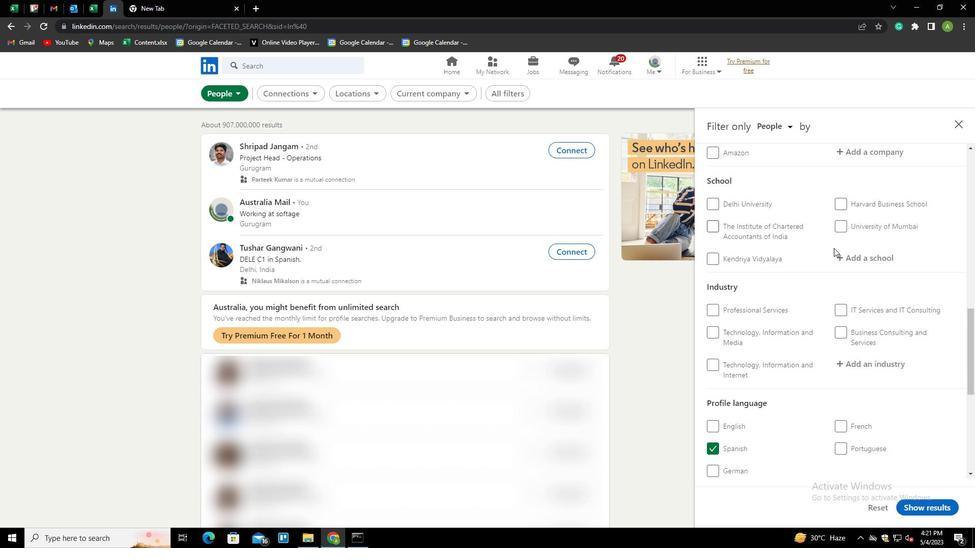 
Action: Mouse pressed left at (848, 256)
Screenshot: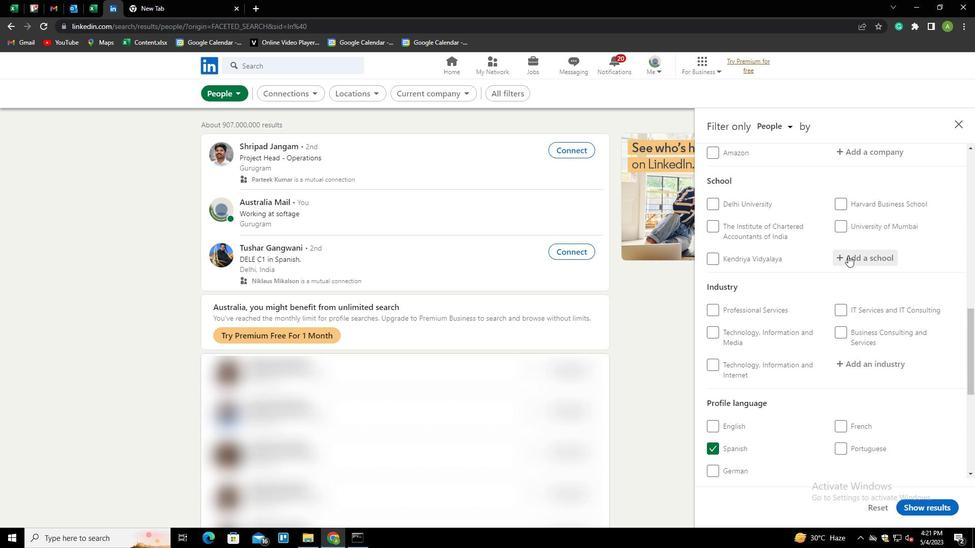 
Action: Mouse moved to (848, 256)
Screenshot: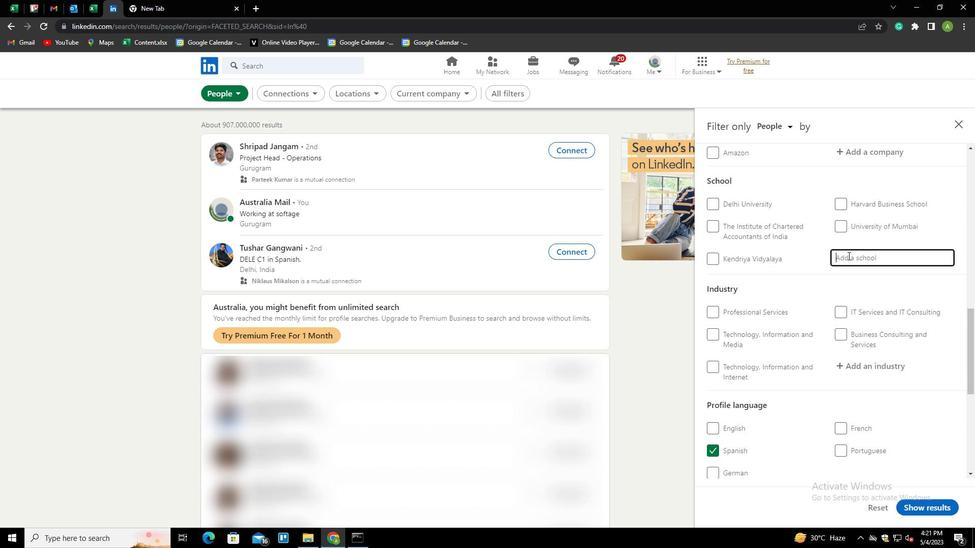
Action: Key pressed <Key.shift>PANJAB<Key.space><Key.shift>UNIVERSITY<Key.down><Key.enter>
Screenshot: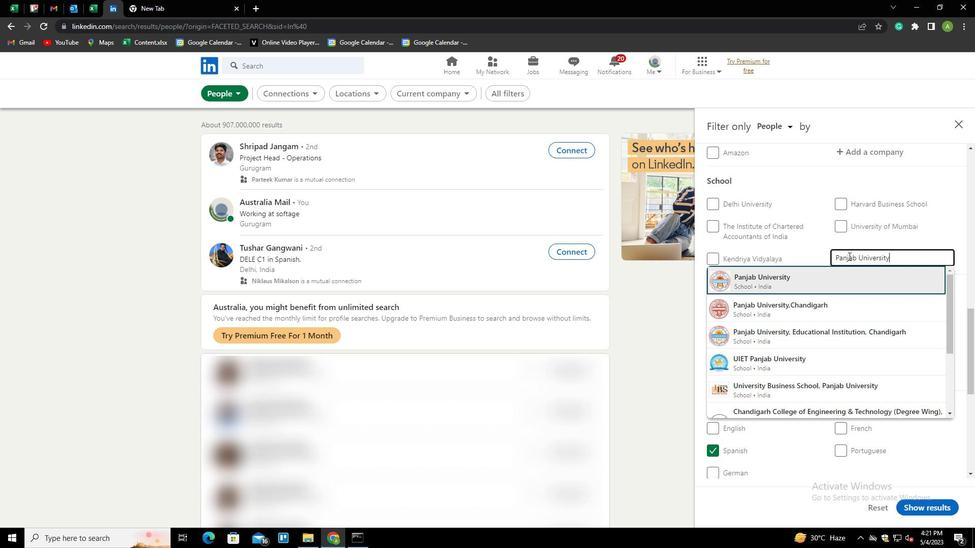 
Action: Mouse moved to (826, 269)
Screenshot: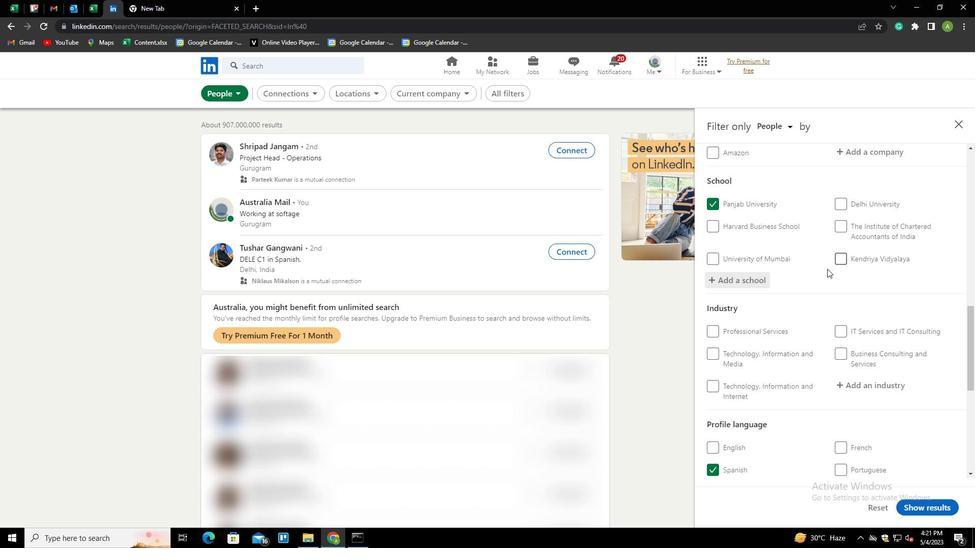 
Action: Mouse scrolled (826, 269) with delta (0, 0)
Screenshot: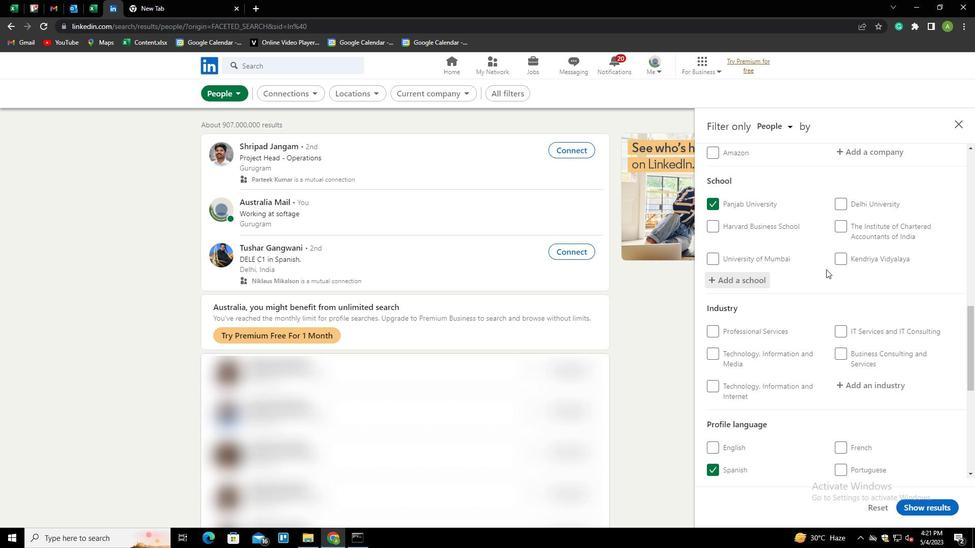 
Action: Mouse scrolled (826, 269) with delta (0, 0)
Screenshot: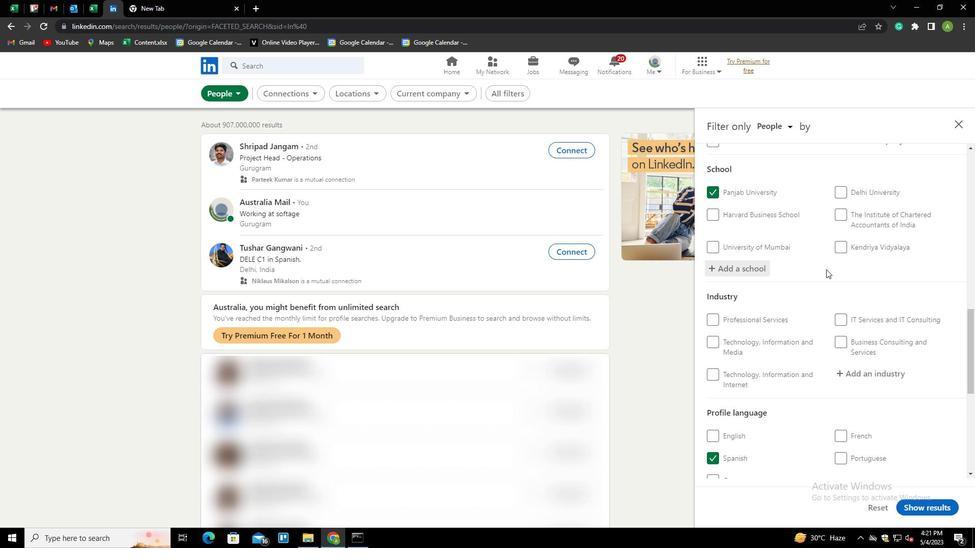 
Action: Mouse moved to (853, 282)
Screenshot: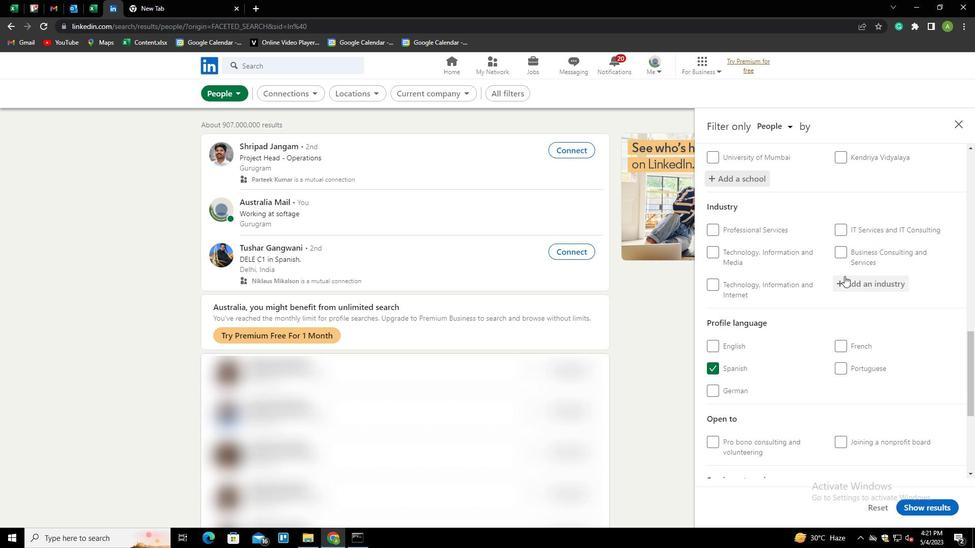 
Action: Mouse pressed left at (853, 282)
Screenshot: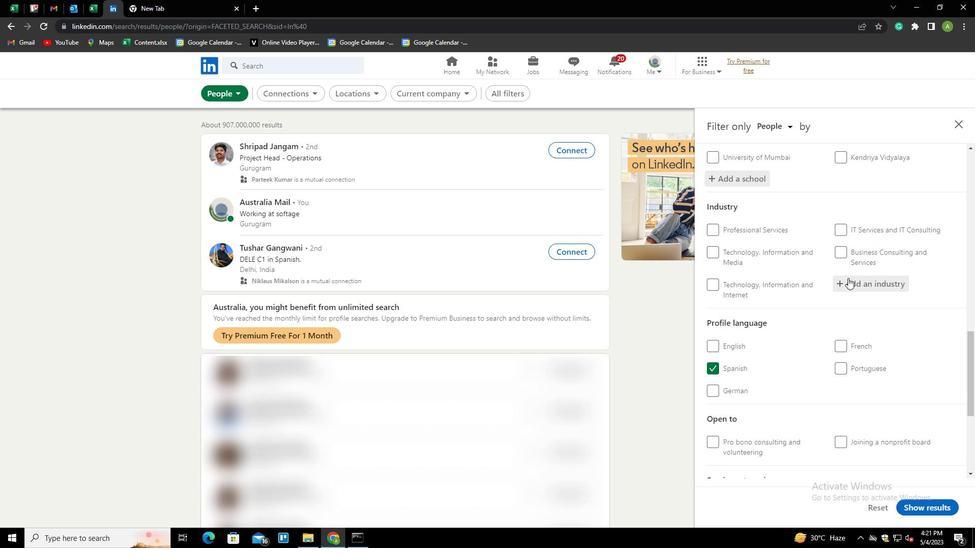 
Action: Mouse moved to (843, 277)
Screenshot: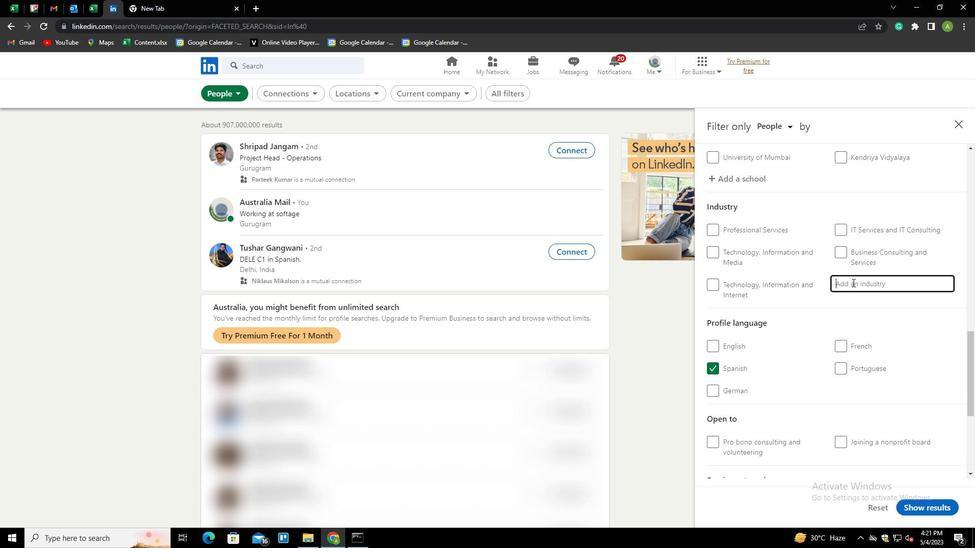 
Action: Key pressed <Key.shift><Key.shift><Key.shift><Key.shift><Key.shift><Key.shift><Key.shift><Key.shift><Key.shift><Key.shift>BARS,<Key.space><Key.shift>TAVERNS,<Key.space><Key.down><Key.enter>
Screenshot: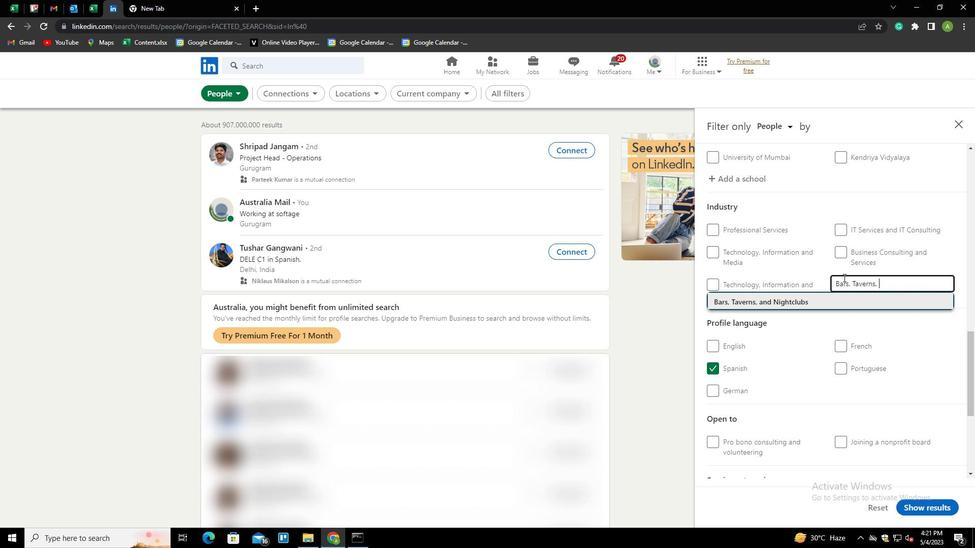 
Action: Mouse moved to (830, 266)
Screenshot: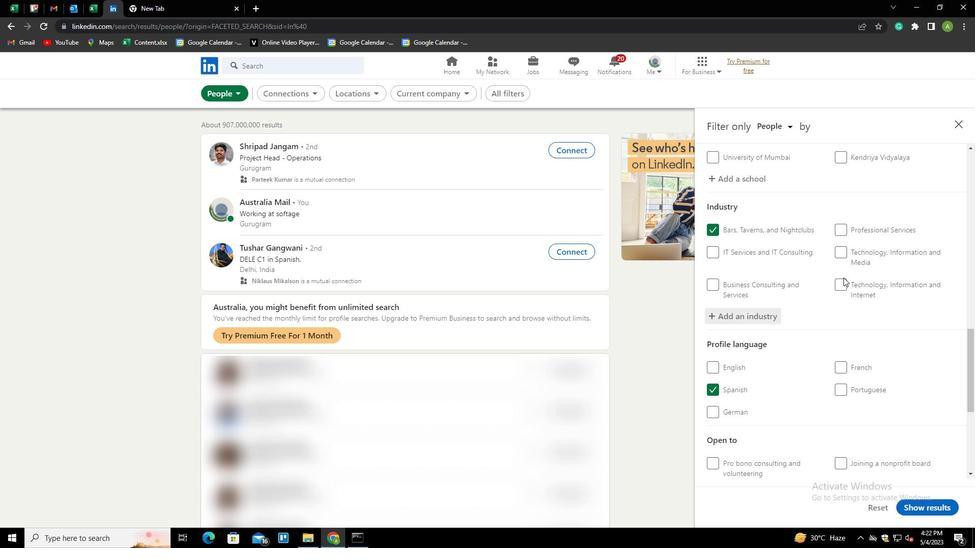 
Action: Mouse scrolled (830, 266) with delta (0, 0)
Screenshot: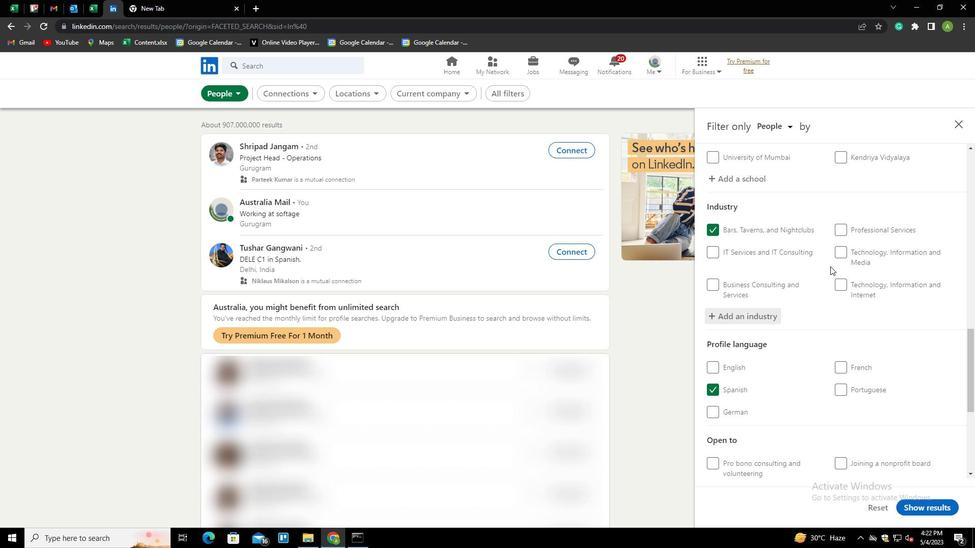 
Action: Mouse scrolled (830, 266) with delta (0, 0)
Screenshot: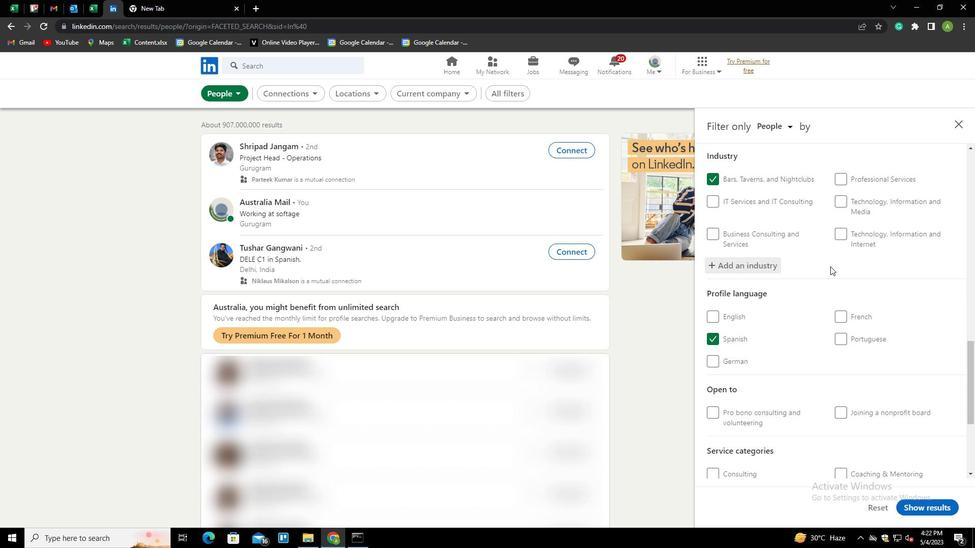 
Action: Mouse scrolled (830, 266) with delta (0, 0)
Screenshot: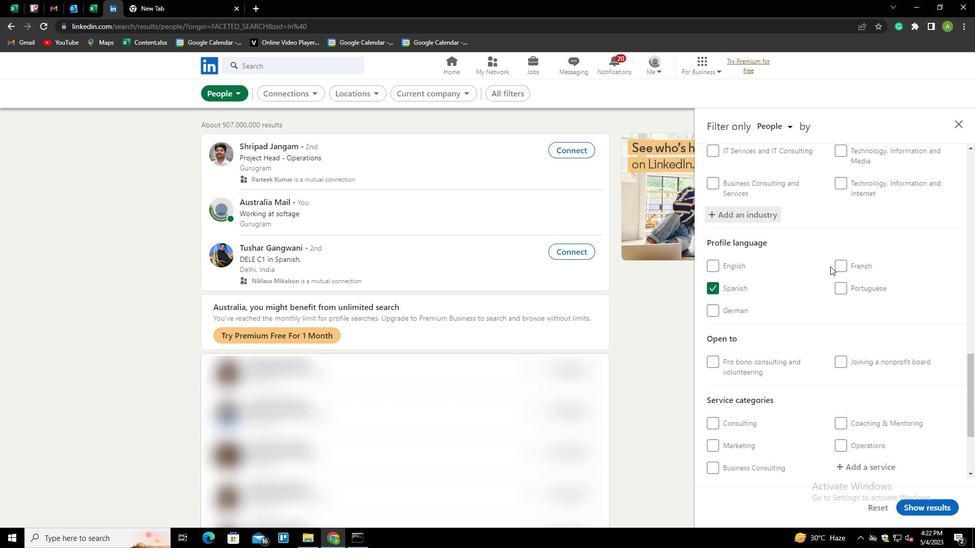 
Action: Mouse scrolled (830, 266) with delta (0, 0)
Screenshot: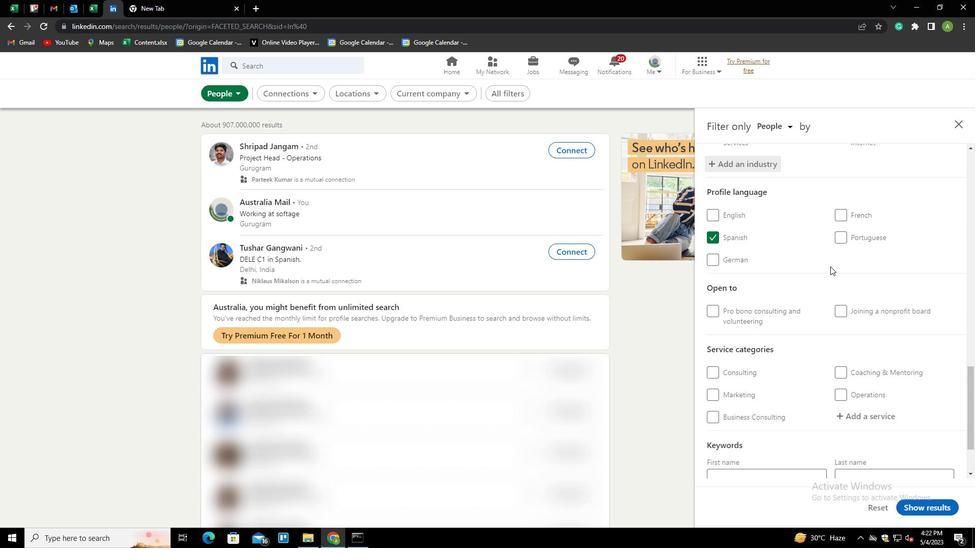 
Action: Mouse moved to (848, 368)
Screenshot: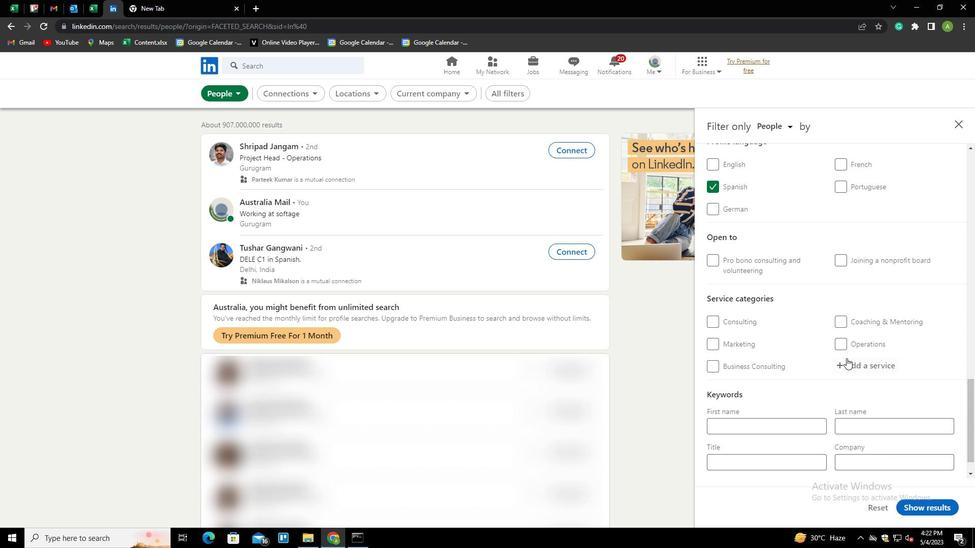 
Action: Mouse pressed left at (848, 368)
Screenshot: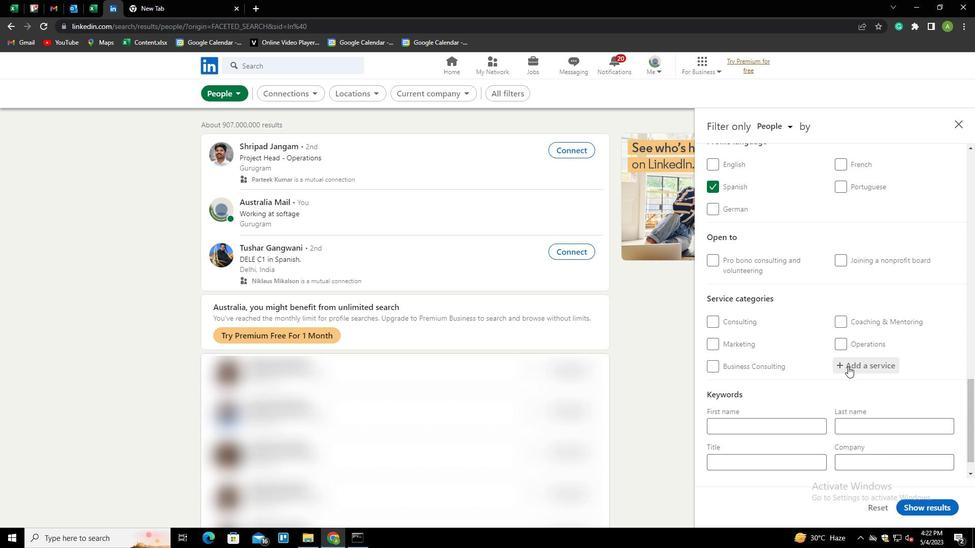 
Action: Key pressed <Key.shift>TAX<Key.space><Key.shift>PREPARATION<Key.down><Key.enter>
Screenshot: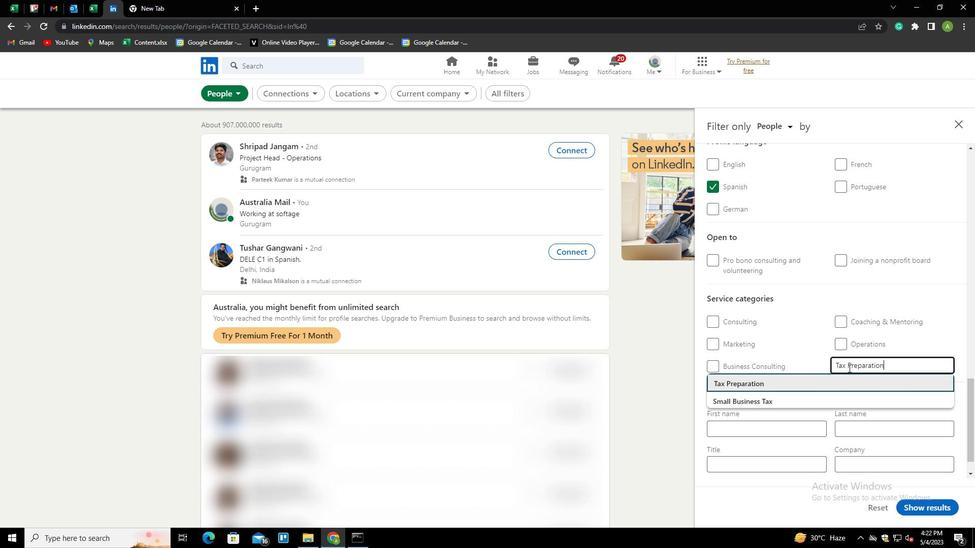 
Action: Mouse moved to (831, 307)
Screenshot: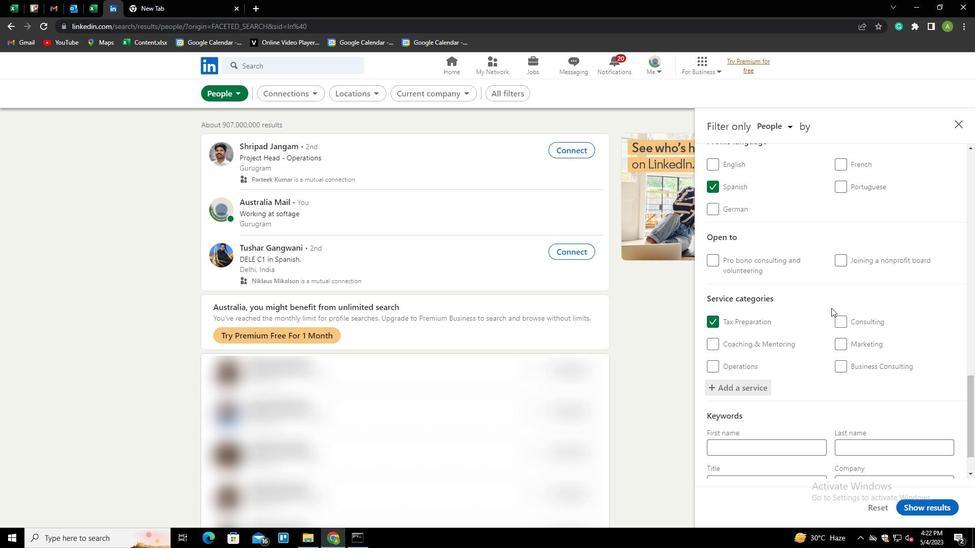 
Action: Mouse scrolled (831, 307) with delta (0, 0)
Screenshot: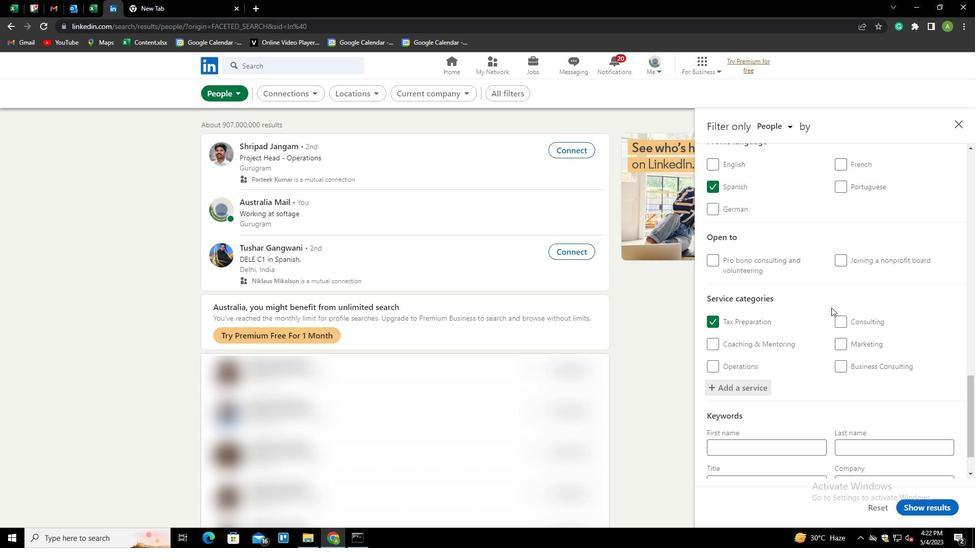 
Action: Mouse scrolled (831, 307) with delta (0, 0)
Screenshot: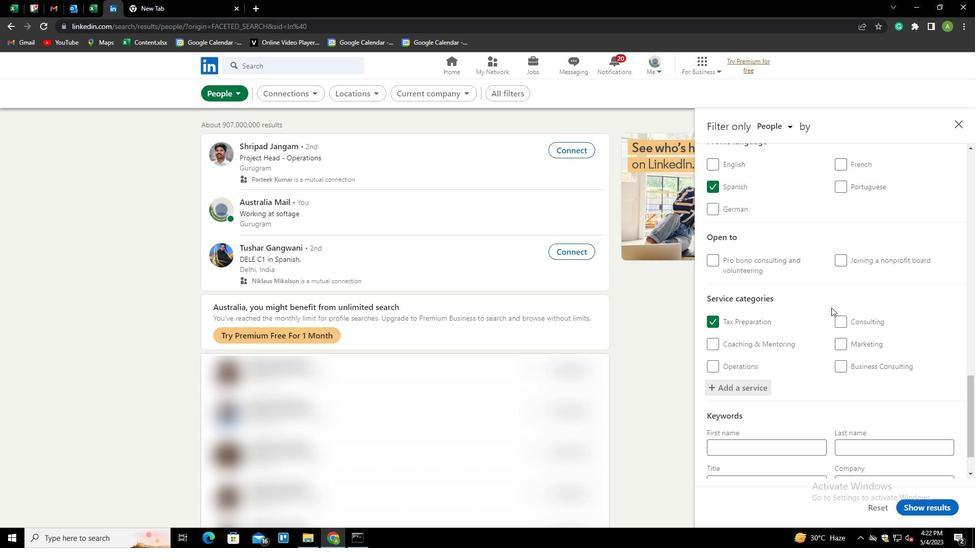 
Action: Mouse scrolled (831, 307) with delta (0, 0)
Screenshot: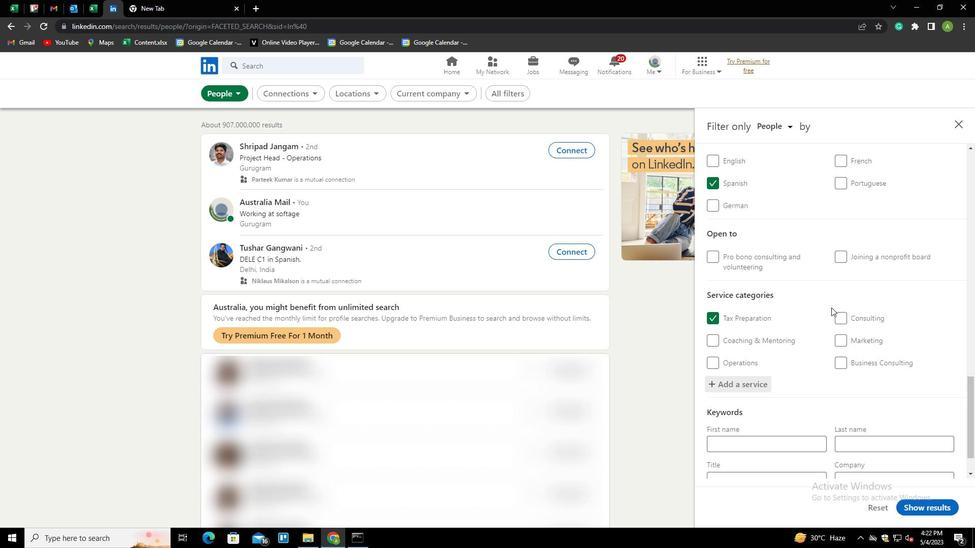 
Action: Mouse scrolled (831, 307) with delta (0, 0)
Screenshot: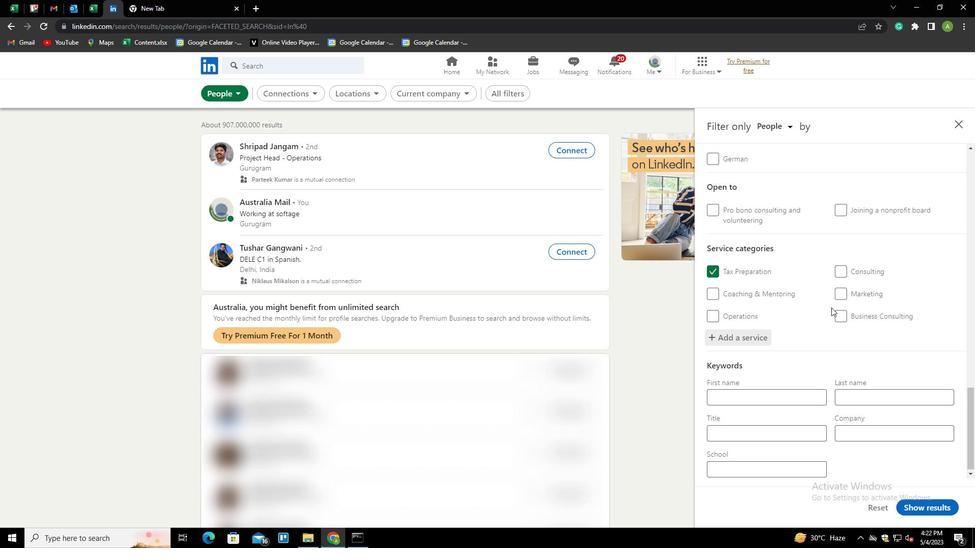 
Action: Mouse moved to (780, 432)
Screenshot: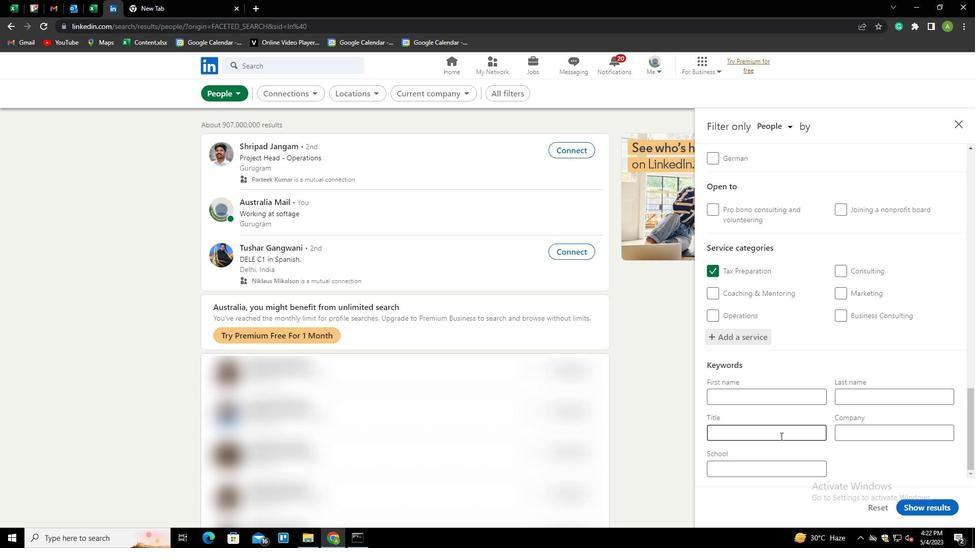 
Action: Mouse pressed left at (780, 432)
Screenshot: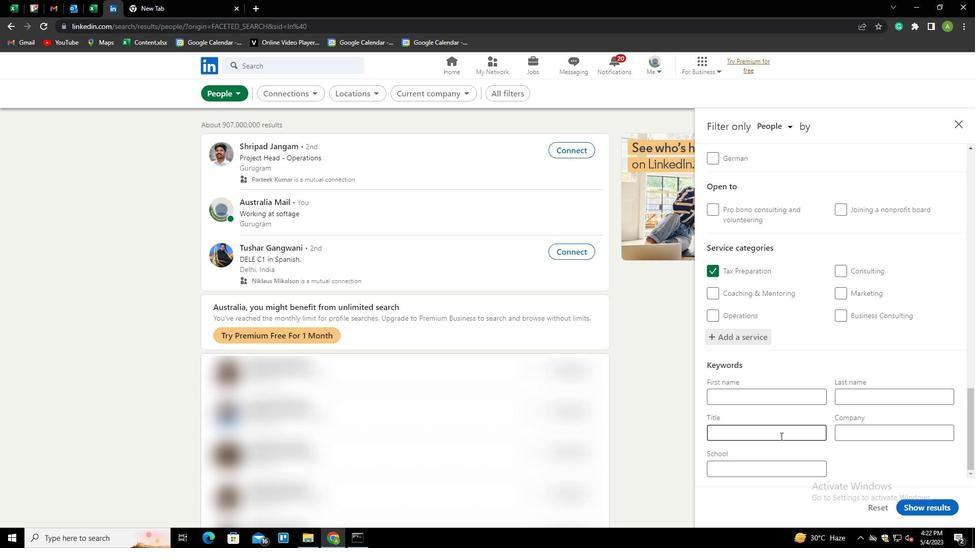 
Action: Key pressed <Key.shift><Key.shift><Key.shift><Key.shift><Key.shift><Key.shift><Key.shift><Key.shift><Key.shift><Key.shift><Key.shift><Key.shift><Key.shift><Key.shift><Key.shift><Key.shift><Key.shift><Key.shift><Key.shift>BO<Key.backspace>IOLOGICAL<Key.space>E<Key.backspace><Key.shift>ENGINN<Key.backspace>EER
Screenshot: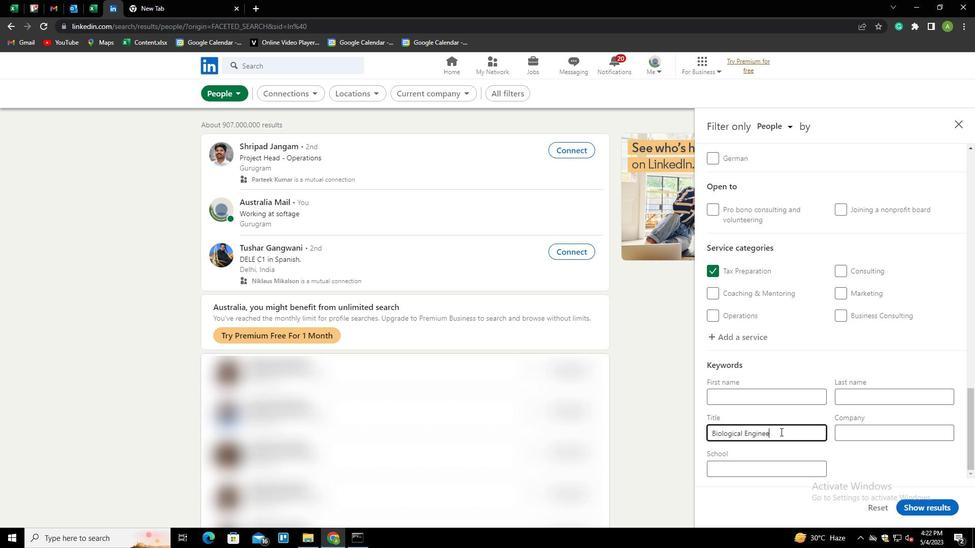 
Action: Mouse moved to (884, 462)
Screenshot: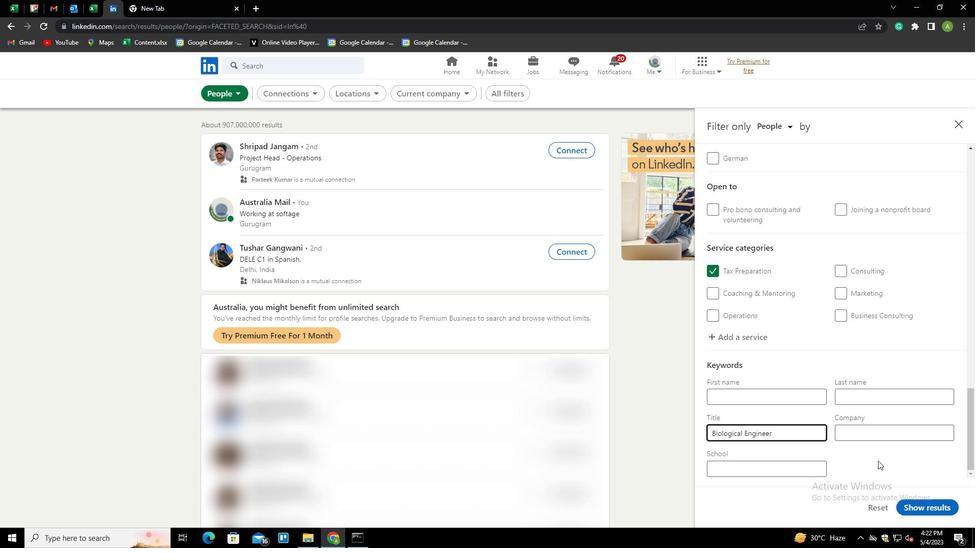 
Action: Mouse pressed left at (884, 462)
Screenshot: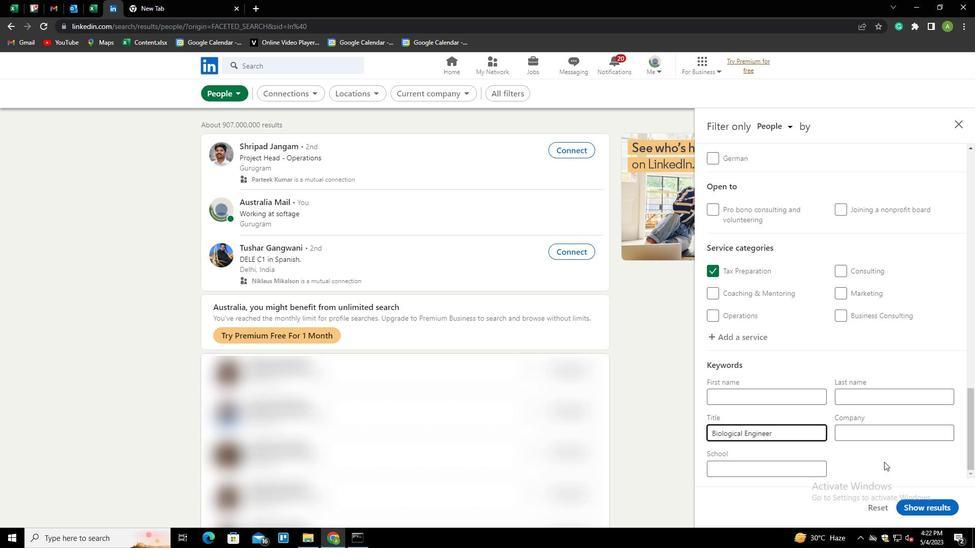 
Action: Mouse moved to (916, 505)
Screenshot: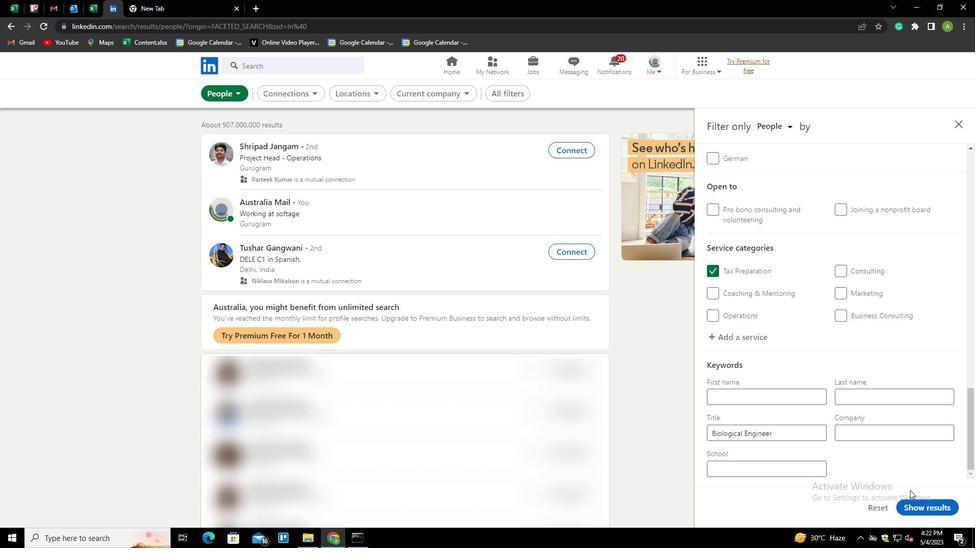 
Action: Mouse pressed left at (916, 505)
Screenshot: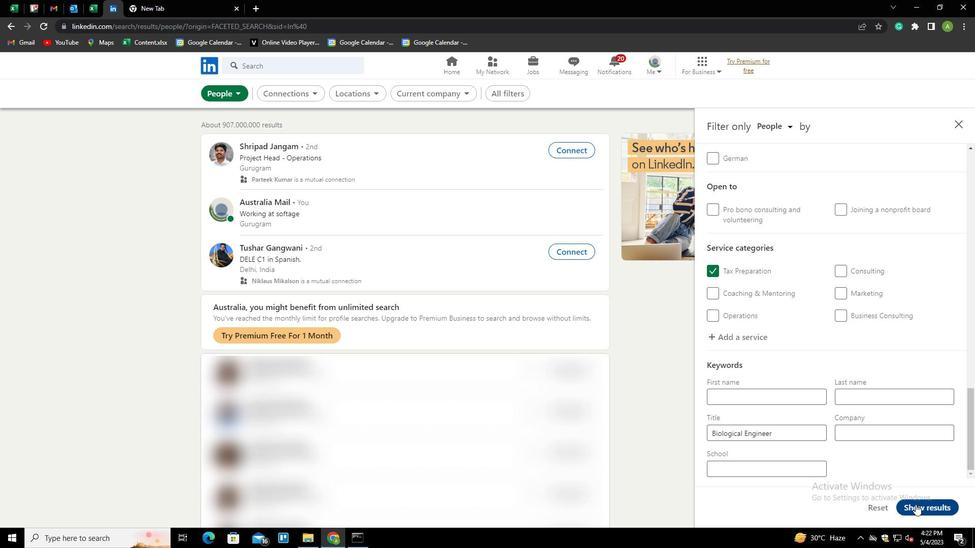 
Action: Mouse moved to (873, 412)
Screenshot: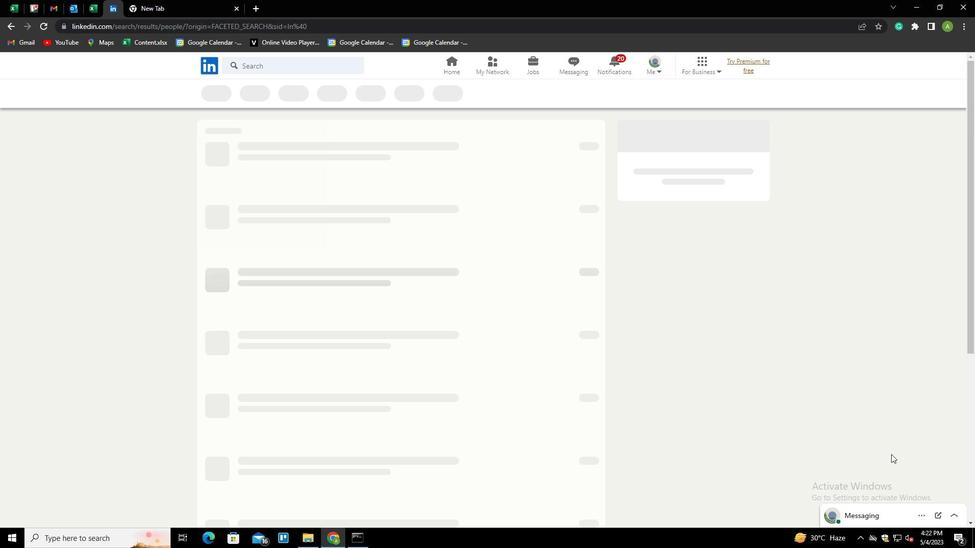 
